 Task: Add an event with the title Marketing Campaign Execution and ROI Analysis, date '2023/12/26', time 7:00 AM to 9:00 AMand add a description: The sales team reviews individual and collective sales performance against set targets and key performance indicators (KPIs). They analyze sales metrics, revenue figures, conversion rates, and other relevant data to evaluate progress and identify areas for improvement. This performance review helps identify successful strategies and areas that require adjustment or additional support._x000D_
_x000D_
Select event color  Graphite . Add location for the event as: 789 Rua Santa Catarina, Porto, Portugal, logged in from the account softage.5@softage.netand send the event invitation to softage.8@softage.net and softage.9@softage.net. Set a reminder for the event Doesn't repeat
Action: Mouse moved to (59, 128)
Screenshot: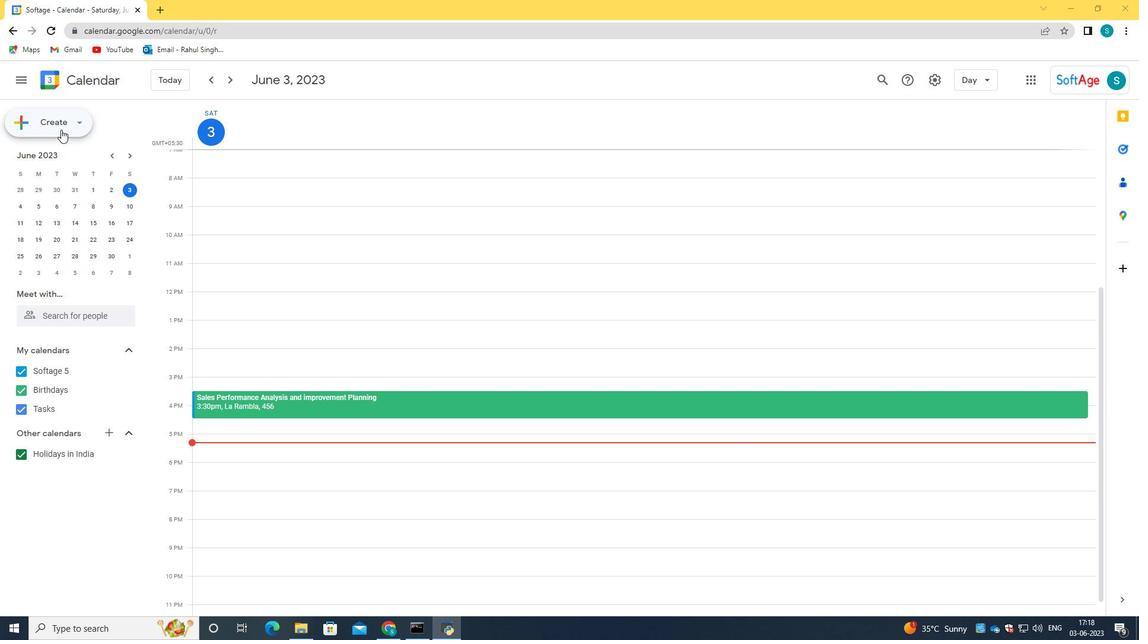 
Action: Mouse pressed left at (59, 128)
Screenshot: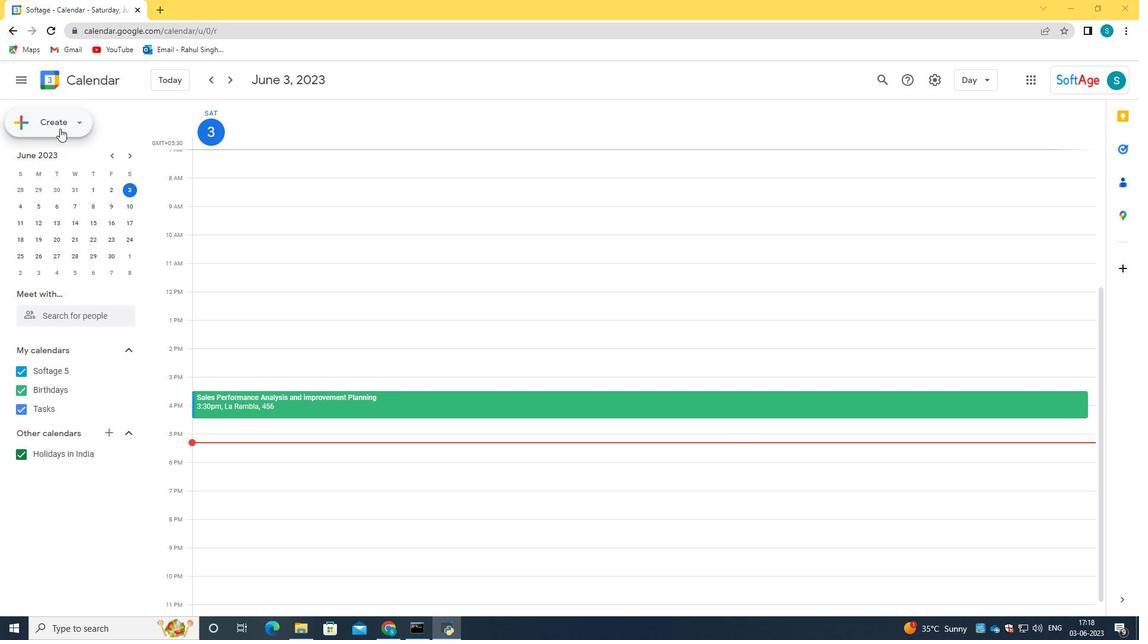 
Action: Mouse moved to (73, 158)
Screenshot: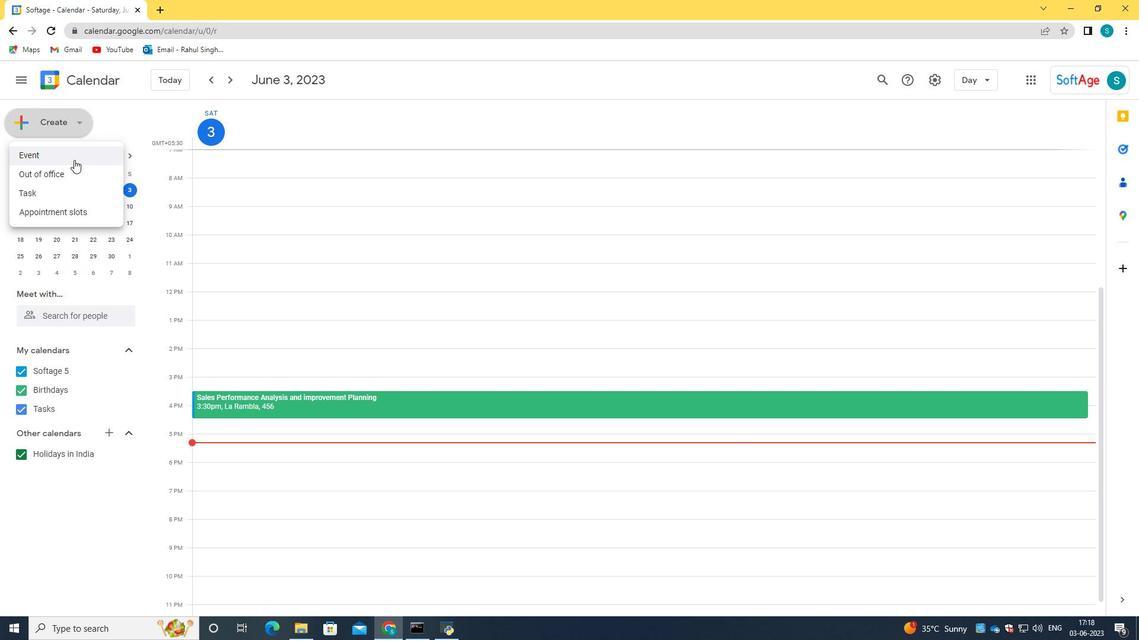 
Action: Mouse pressed left at (73, 158)
Screenshot: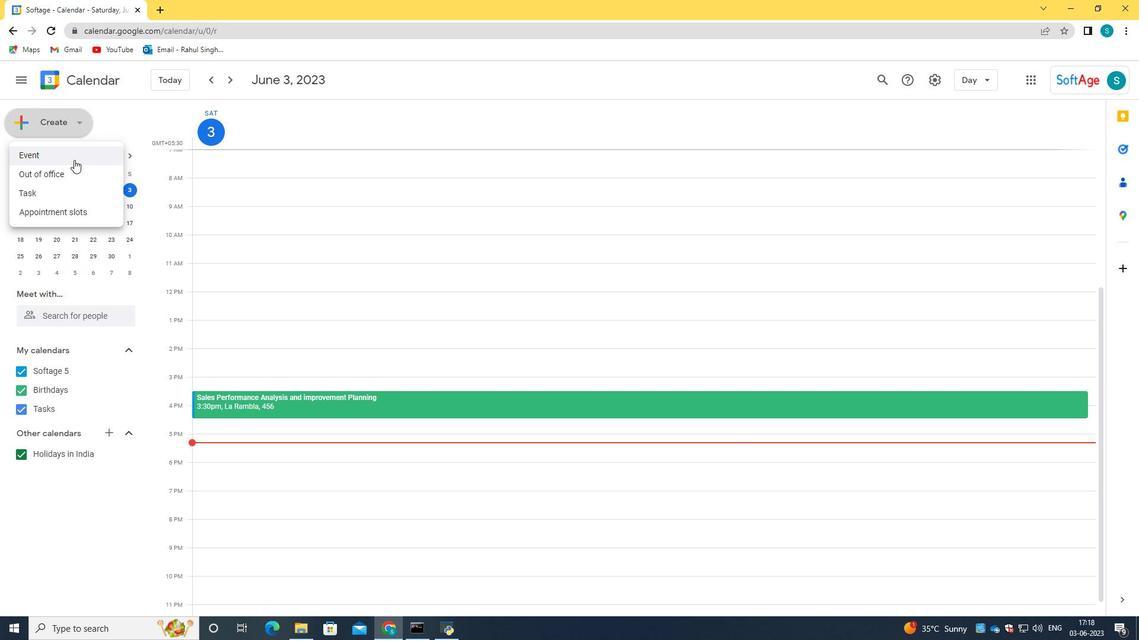 
Action: Mouse moved to (663, 480)
Screenshot: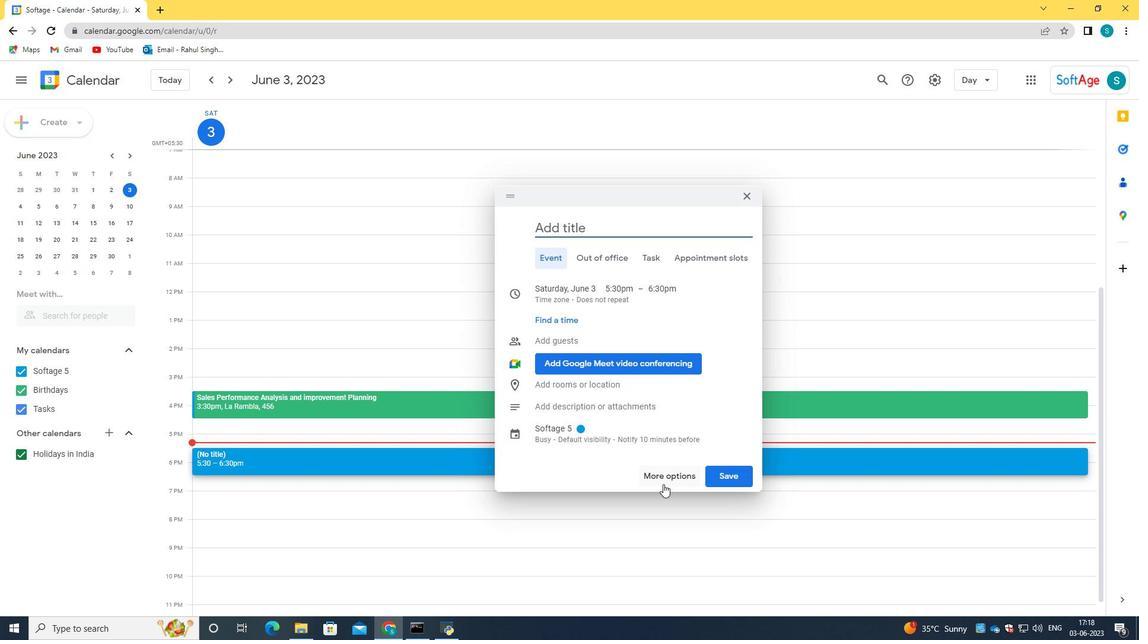 
Action: Mouse pressed left at (663, 480)
Screenshot: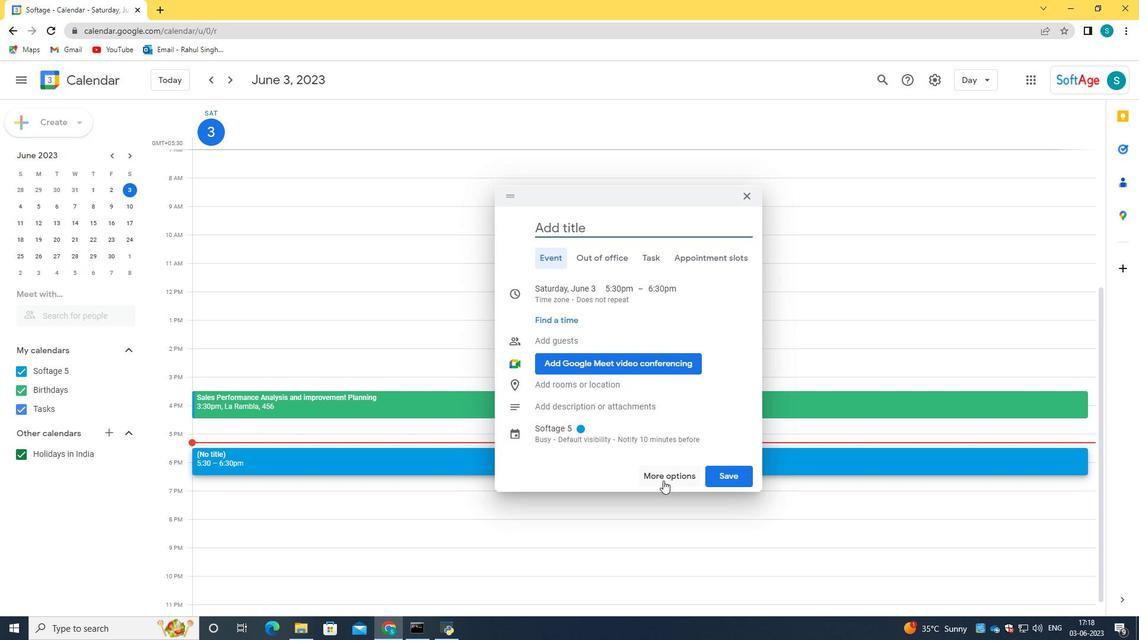 
Action: Mouse moved to (119, 89)
Screenshot: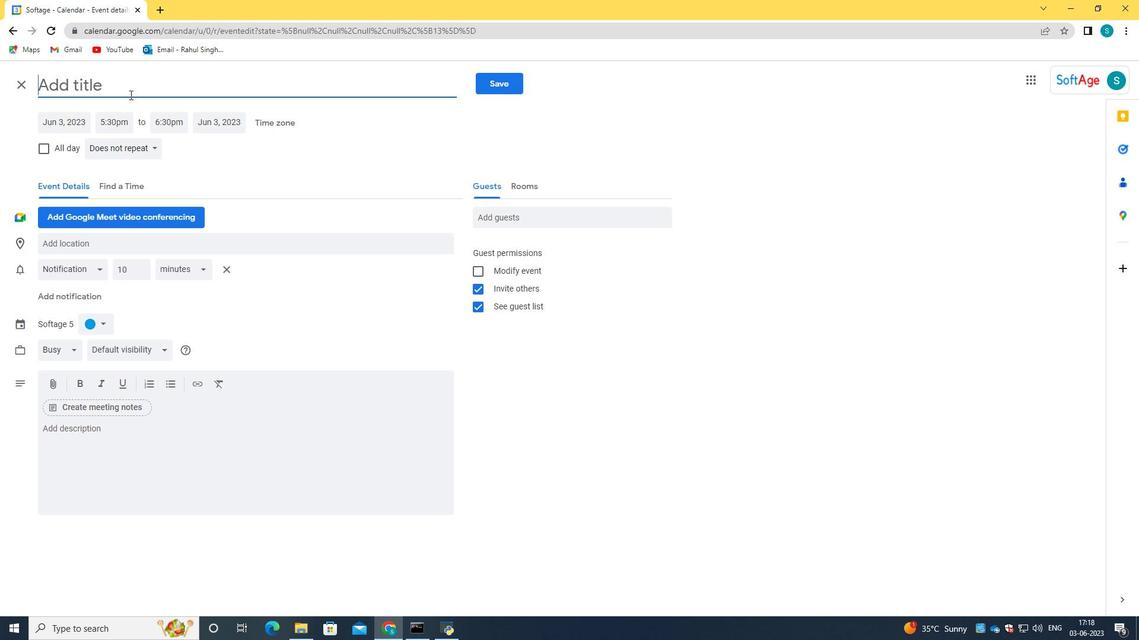 
Action: Mouse pressed left at (119, 89)
Screenshot: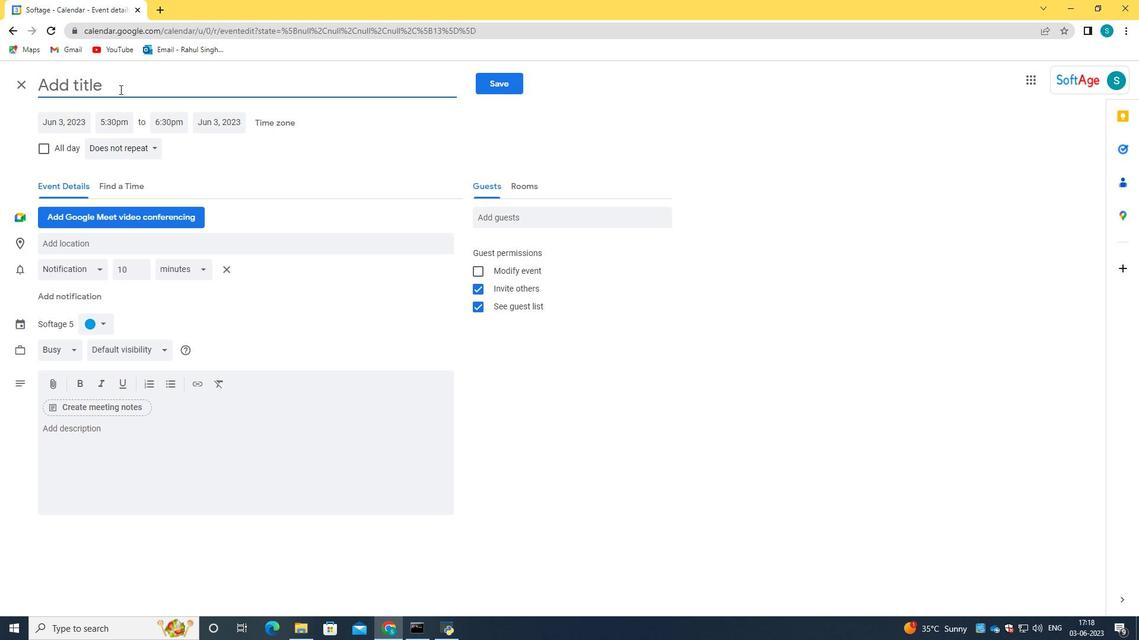 
Action: Key pressed <Key.caps_lock>M<Key.caps_lock>arketing<Key.space><Key.caps_lock>C<Key.caps_lock>ampaign<Key.space><Key.caps_lock>E<Key.caps_lock>x<Key.caps_lock>ECTI<Key.backspace><Key.backspace><Key.backspace><Key.backspace><Key.caps_lock>ecutin<Key.backspace>on<Key.space>and<Key.space><Key.caps_lock>ROI<Key.space><Key.caps_lock>a<Key.backspace><Key.caps_lock>A<Key.caps_lock>nalysis
Screenshot: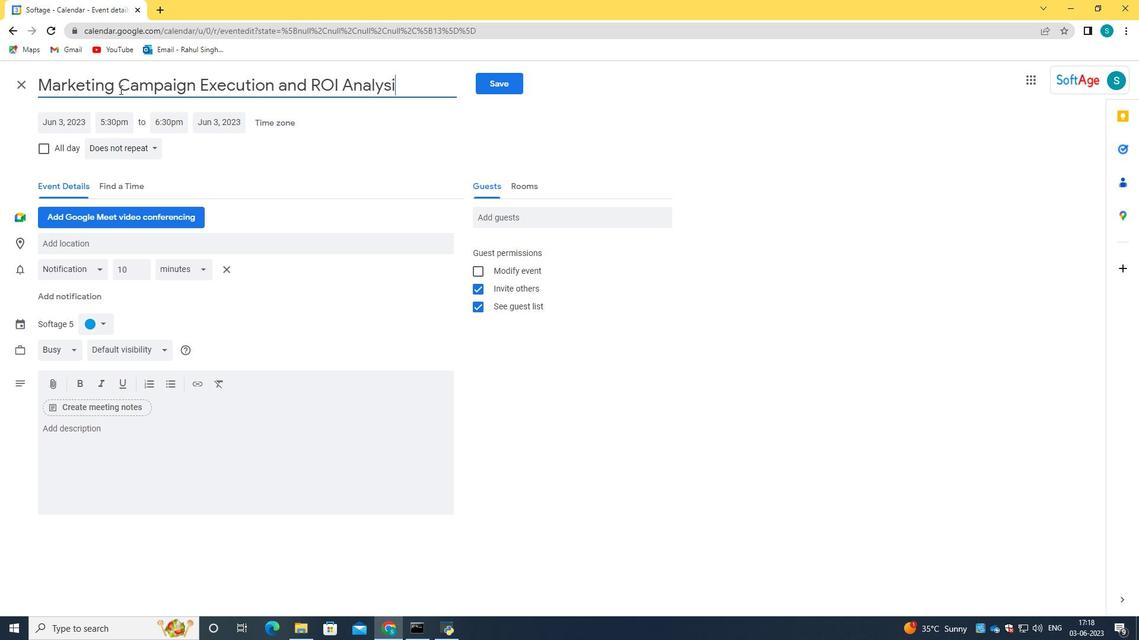 
Action: Mouse moved to (59, 116)
Screenshot: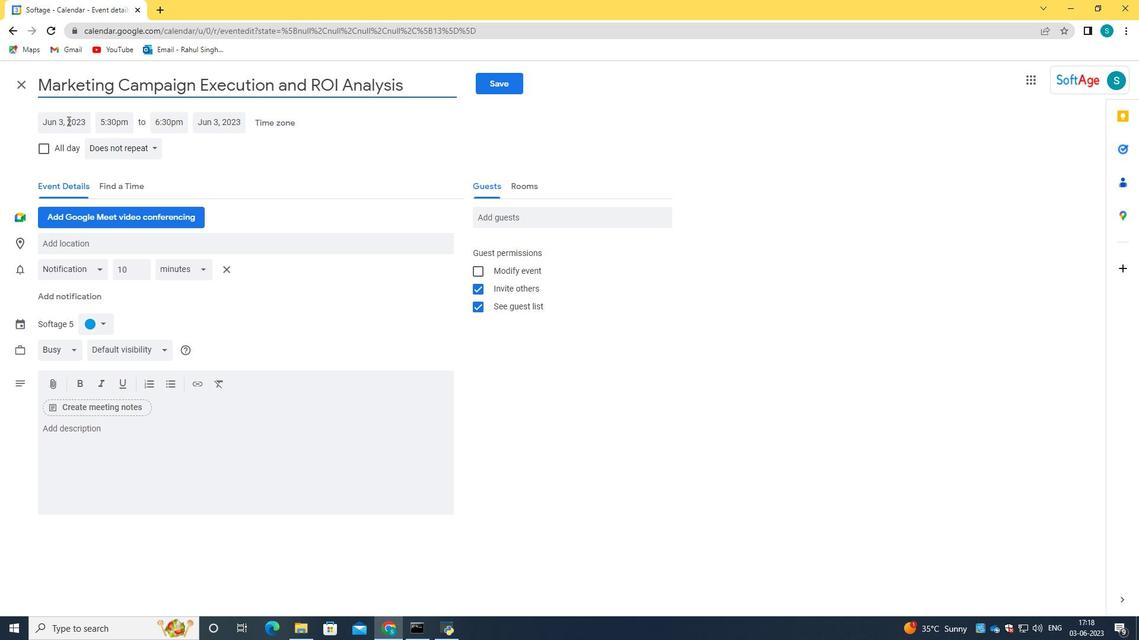 
Action: Mouse pressed left at (59, 116)
Screenshot: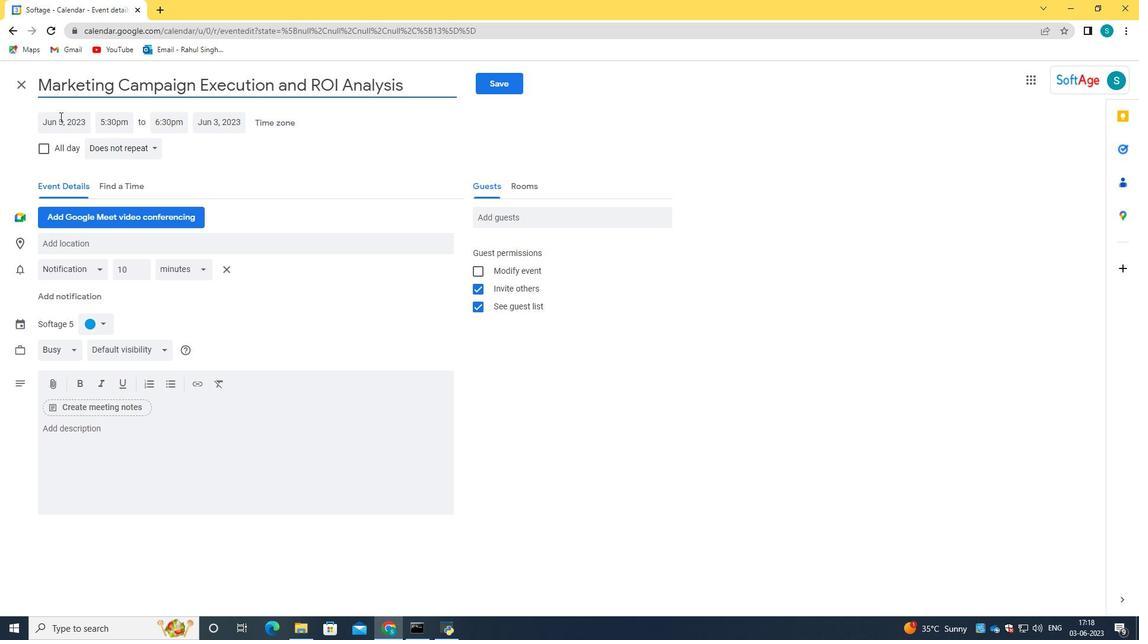 
Action: Key pressed 2023/12/26<Key.tab>07<Key.shift_r>:00<Key.space>am<Key.tab>09<Key.shift_r>:00am<Key.tab>
Screenshot: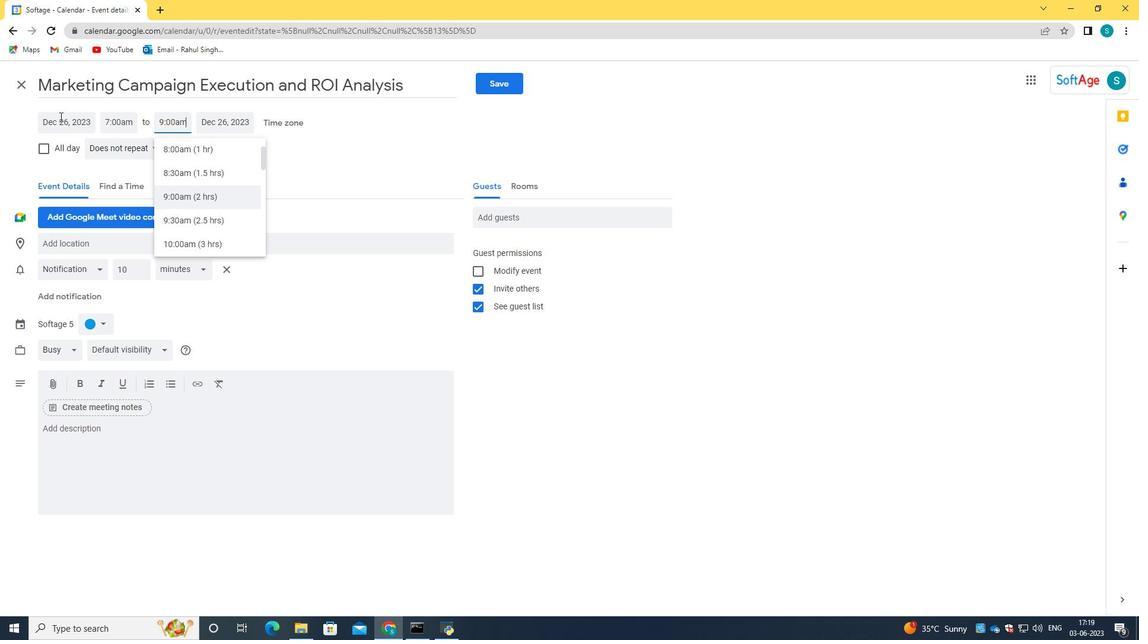 
Action: Mouse moved to (116, 464)
Screenshot: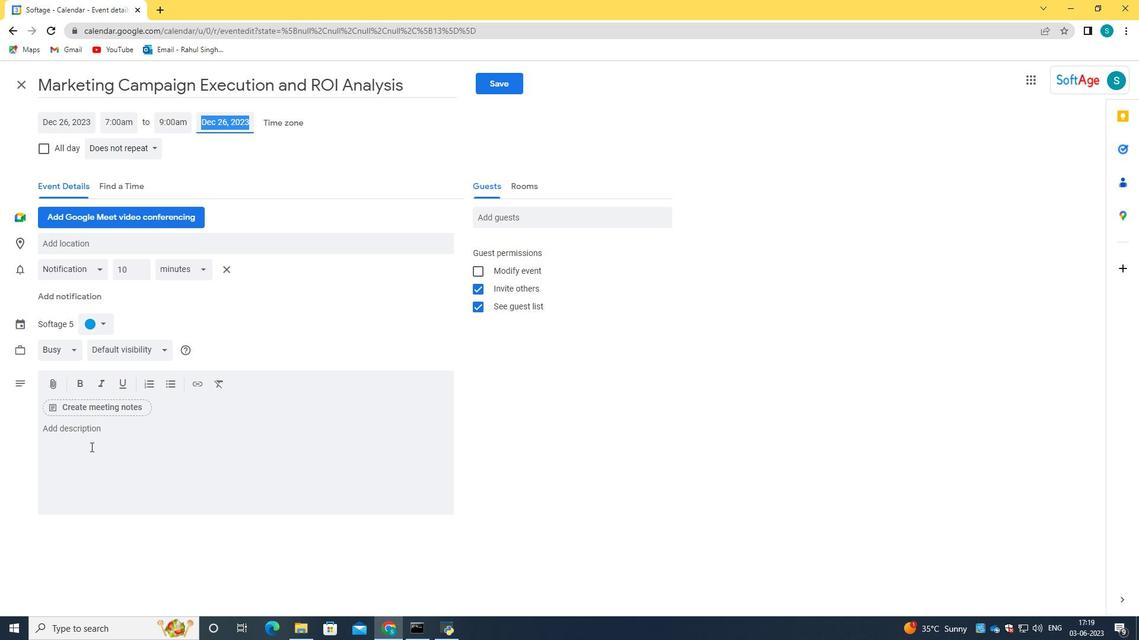 
Action: Mouse pressed left at (116, 464)
Screenshot: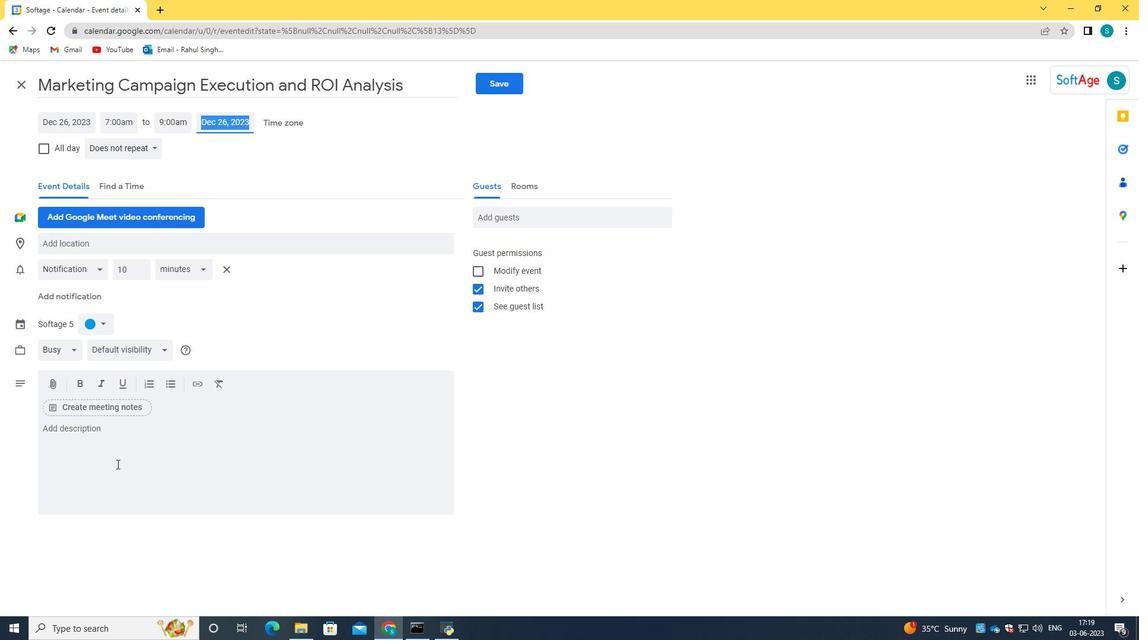 
Action: Key pressed <Key.caps_lock>T<Key.caps_lock>he<Key.space>sales<Key.space>team<Key.space>reviews<Key.space>individual<Key.space>and<Key.space>collective<Key.space>sales<Key.space>performacne<Key.backspace><Key.backspace><Key.backspace>nce<Key.space>against<Key.space>set<Key.space>targets<Key.space>and<Key.space>key<Key.space>performance<Key.space>indicators<Key.shift_r><Key.shift_r><Key.shift_r>(<Key.caps_lock>KPI<Key.caps_lock>s<Key.shift_r><Key.shift_r><Key.shift_r><Key.shift_r><Key.shift_r><Key.shift_r><Key.shift_r><Key.shift_r><Key.shift_r><Key.shift_r><Key.shift_r><Key.shift_r><Key.shift_r><Key.shift_r><Key.shift_r><Key.shift_r><Key.shift_r><Key.shift_r><Key.shift_r><Key.shift_r><Key.shift_r><Key.shift_r><Key.shift_r>)<Key.space><Key.backspace>.<Key.space><Key.caps_lock>T<Key.caps_lock>hey<Key.space>analyze<Key.space>sales<Key.space><Key.backspace><Key.backspace><Key.backspace><Key.backspace><Key.backspace><Key.backspace><Key.backspace><Key.backspace>e
Screenshot: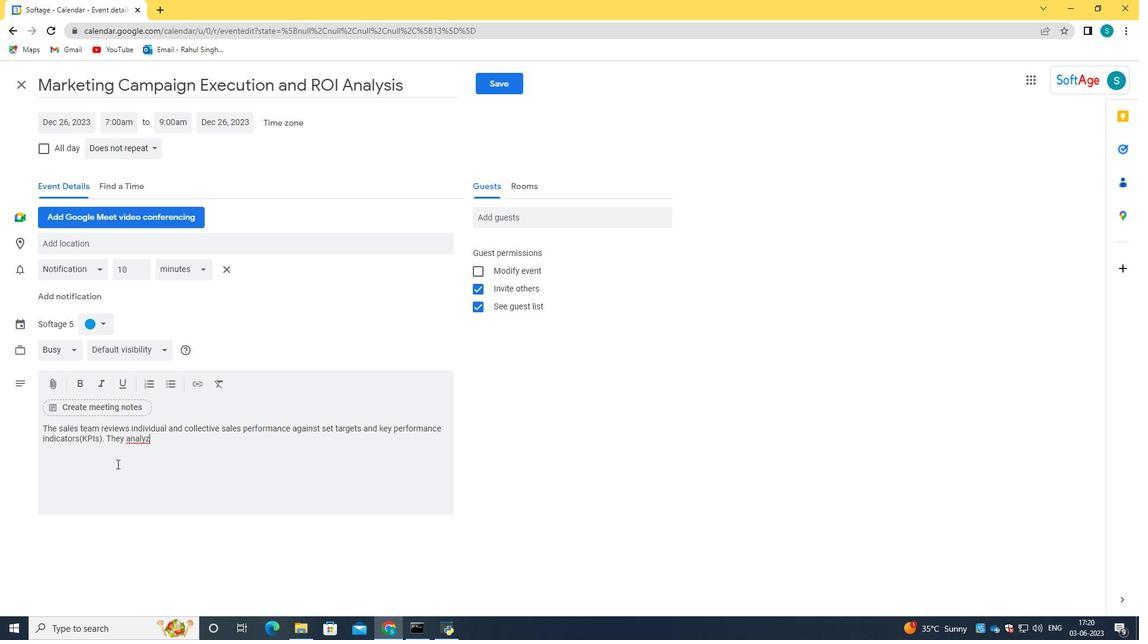 
Action: Mouse moved to (142, 439)
Screenshot: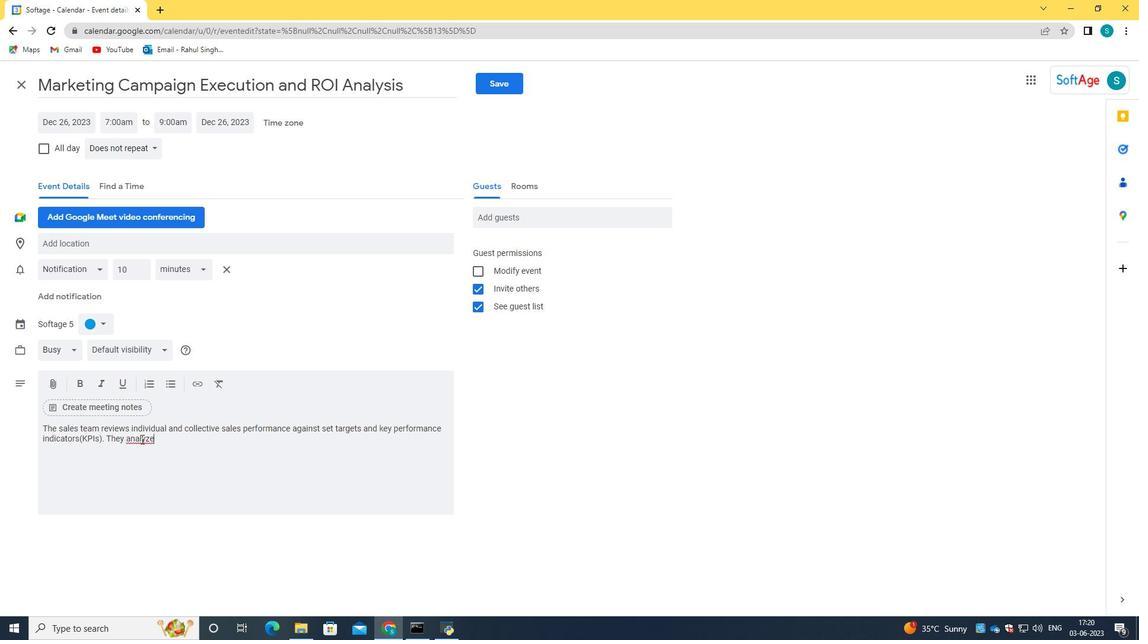 
Action: Mouse pressed right at (142, 439)
Screenshot: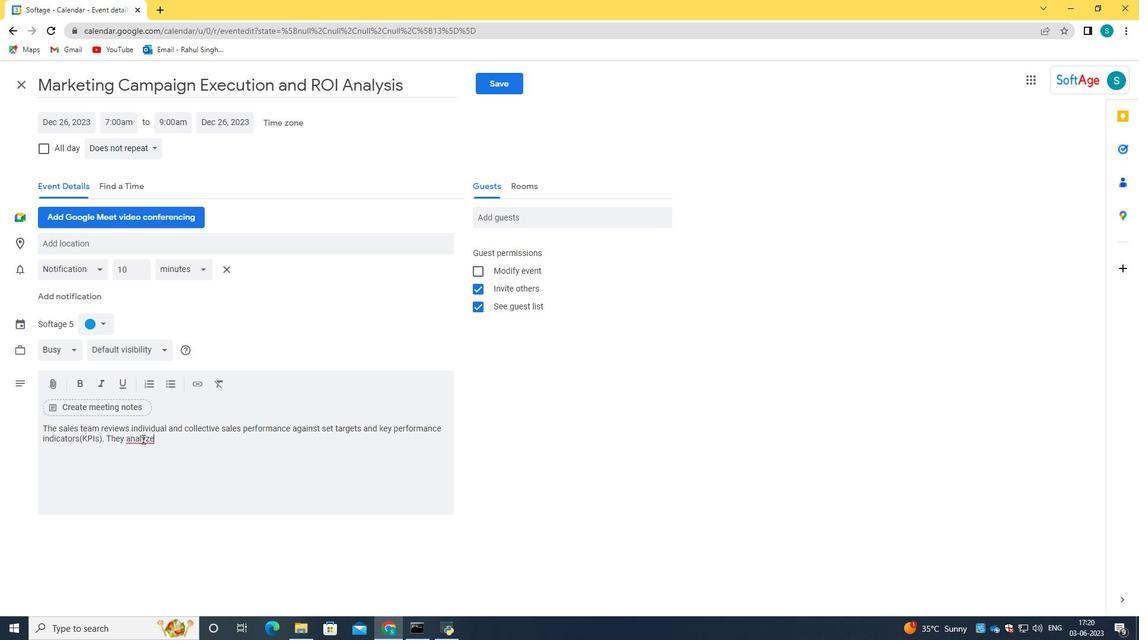 
Action: Mouse moved to (195, 290)
Screenshot: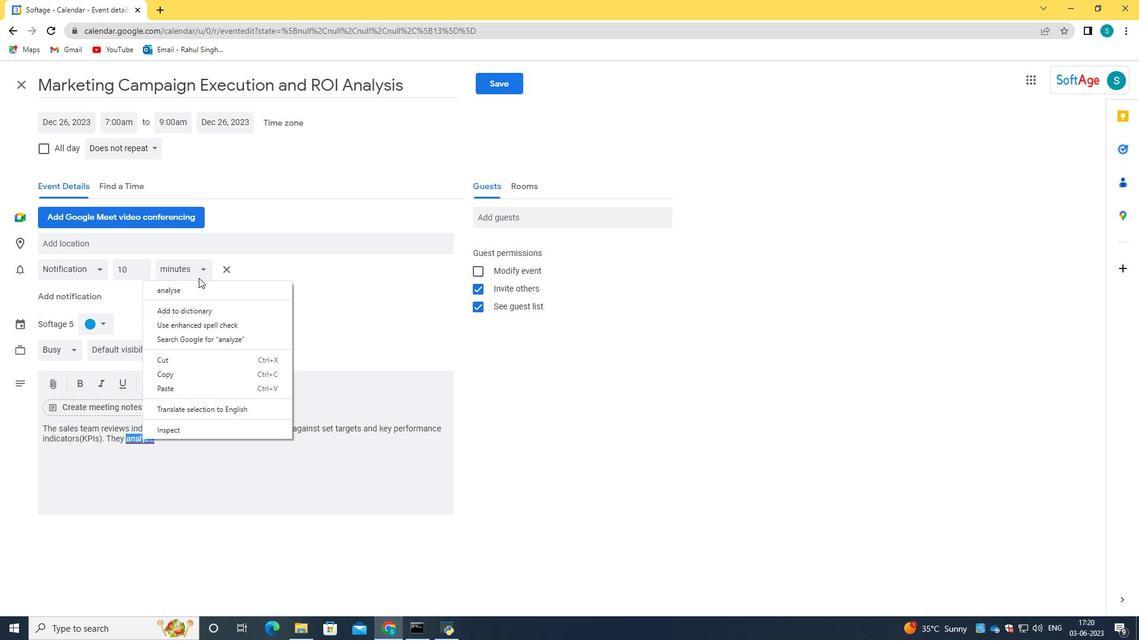 
Action: Mouse pressed left at (195, 290)
Screenshot: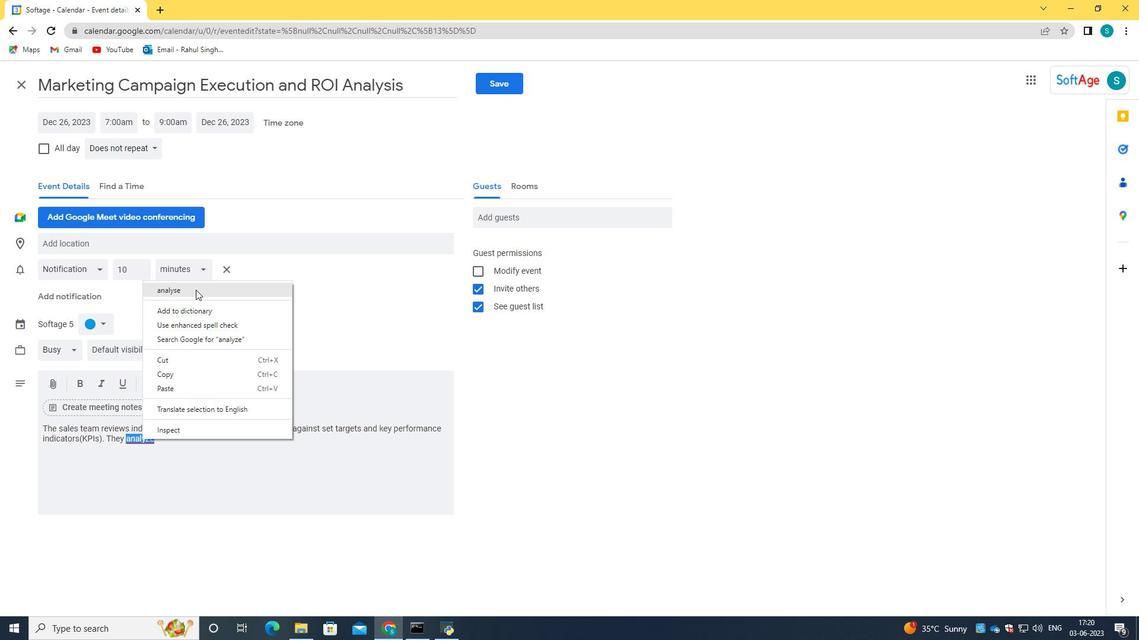 
Action: Mouse moved to (189, 443)
Screenshot: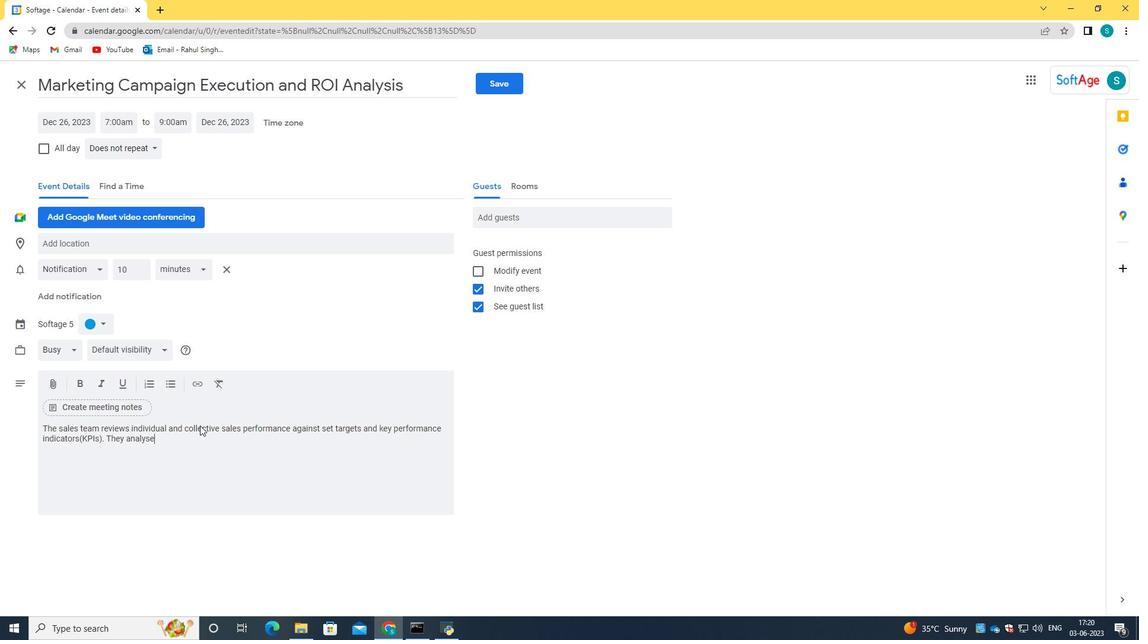 
Action: Key pressed <Key.space>sales<Key.space>metrics,<Key.space>revenus<Key.backspace>e<Key.space>figures,<Key.space>converso<Key.backspace>ion<Key.space>rates,<Key.space>and<Key.space>other<Key.space>releve<Key.backspace>ant<Key.space>data<Key.space>to<Key.space>evalute<Key.space>progress<Key.space>and<Key.space>i
Screenshot: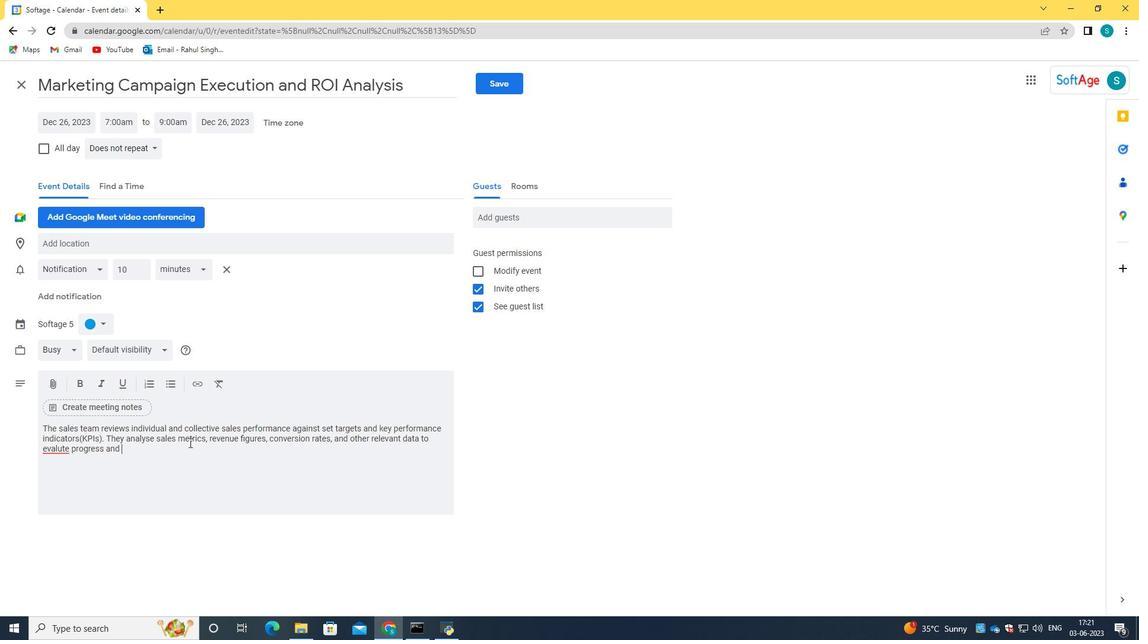 
Action: Mouse moved to (51, 454)
Screenshot: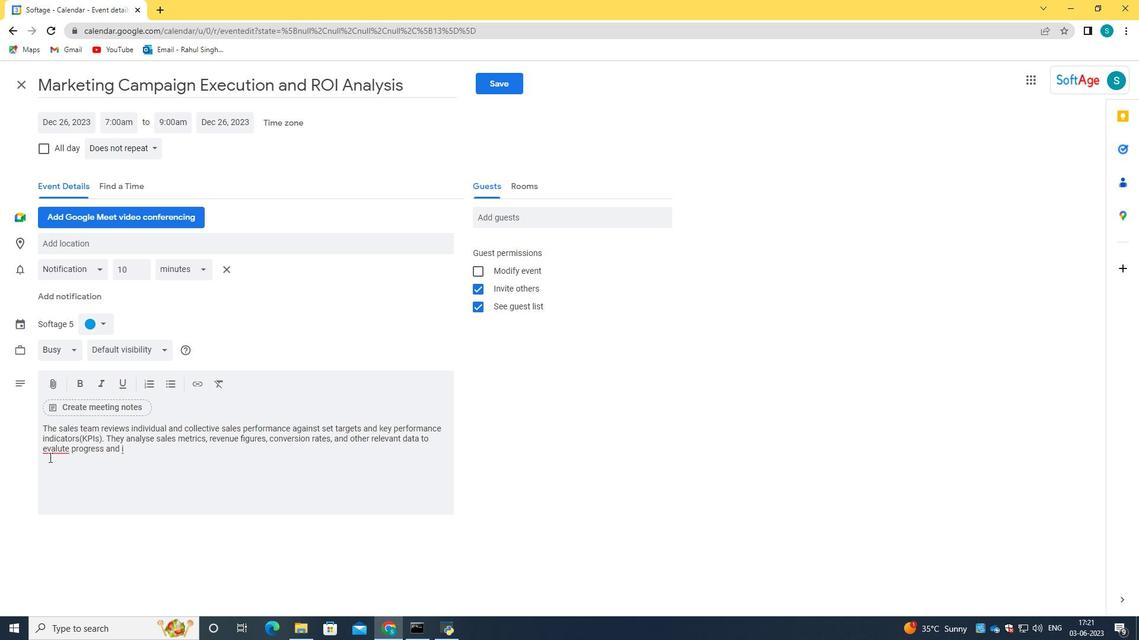 
Action: Mouse pressed right at (51, 454)
Screenshot: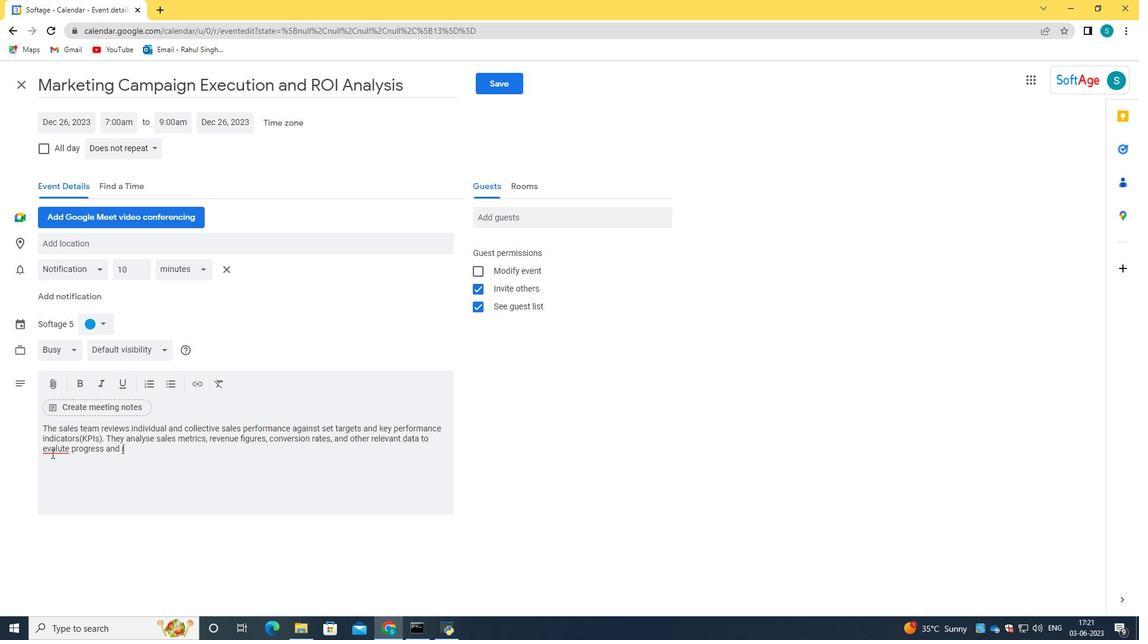 
Action: Mouse moved to (91, 302)
Screenshot: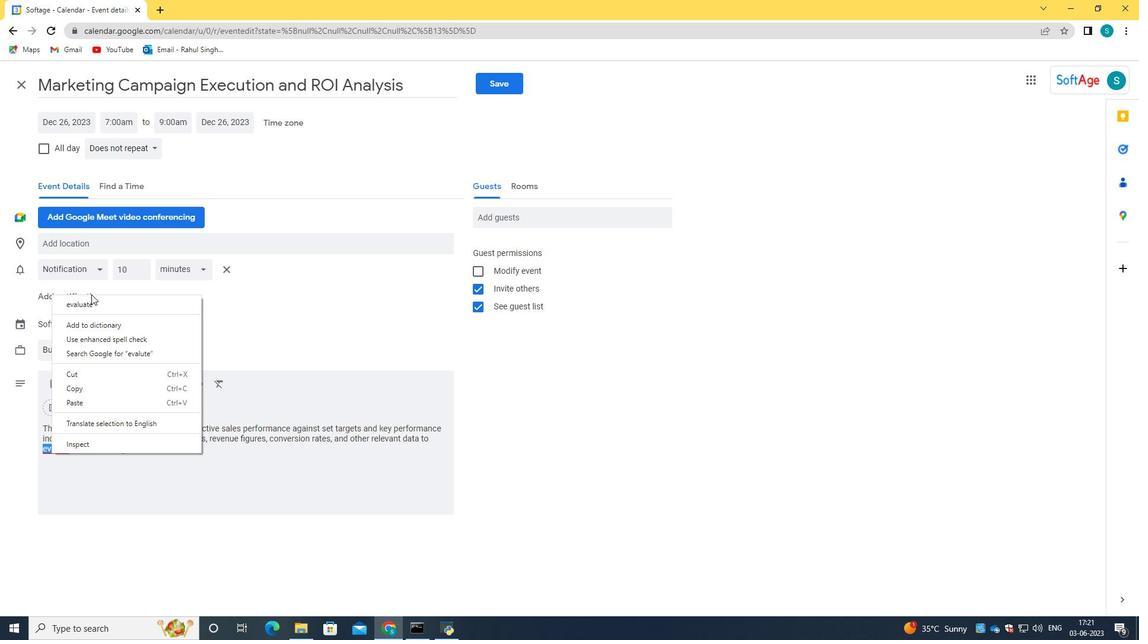 
Action: Mouse pressed left at (91, 302)
Screenshot: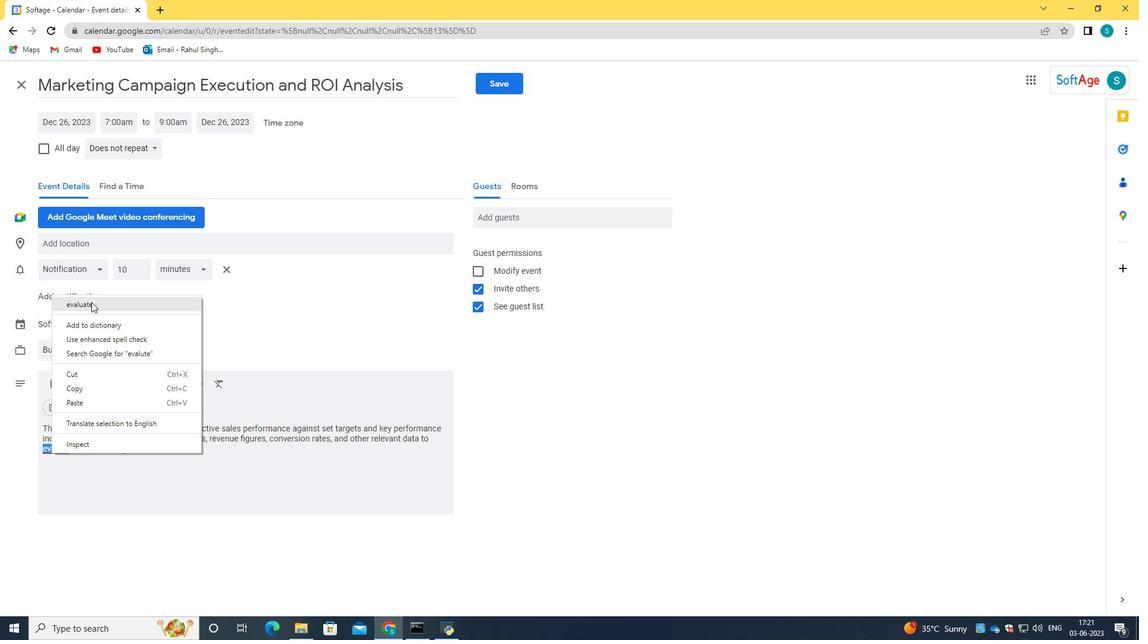 
Action: Mouse moved to (128, 452)
Screenshot: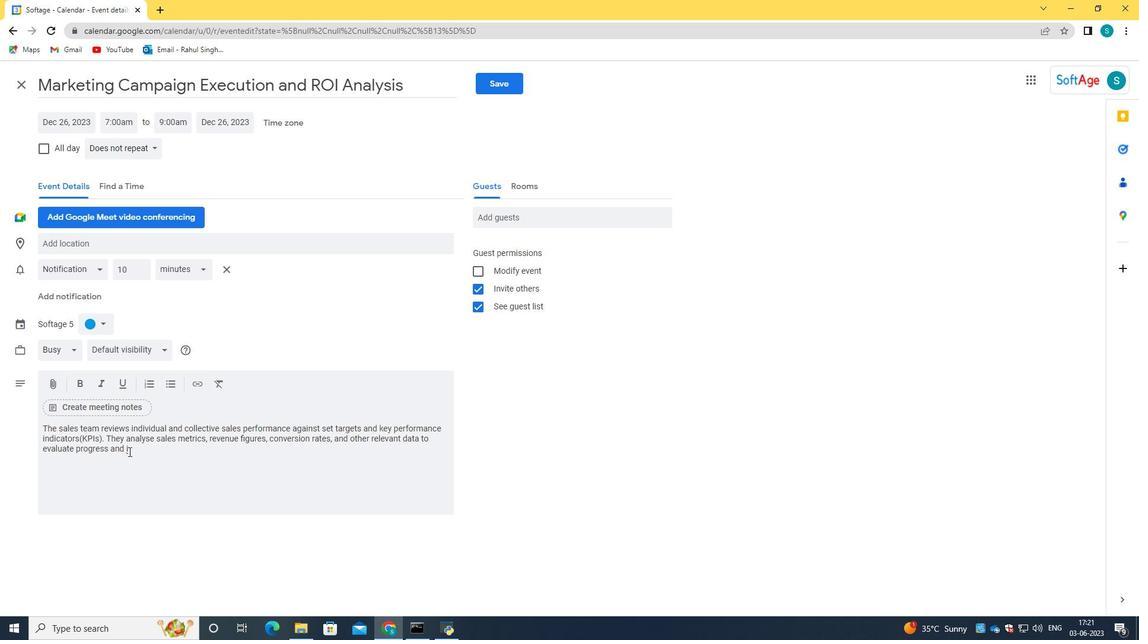 
Action: Mouse pressed left at (128, 452)
Screenshot: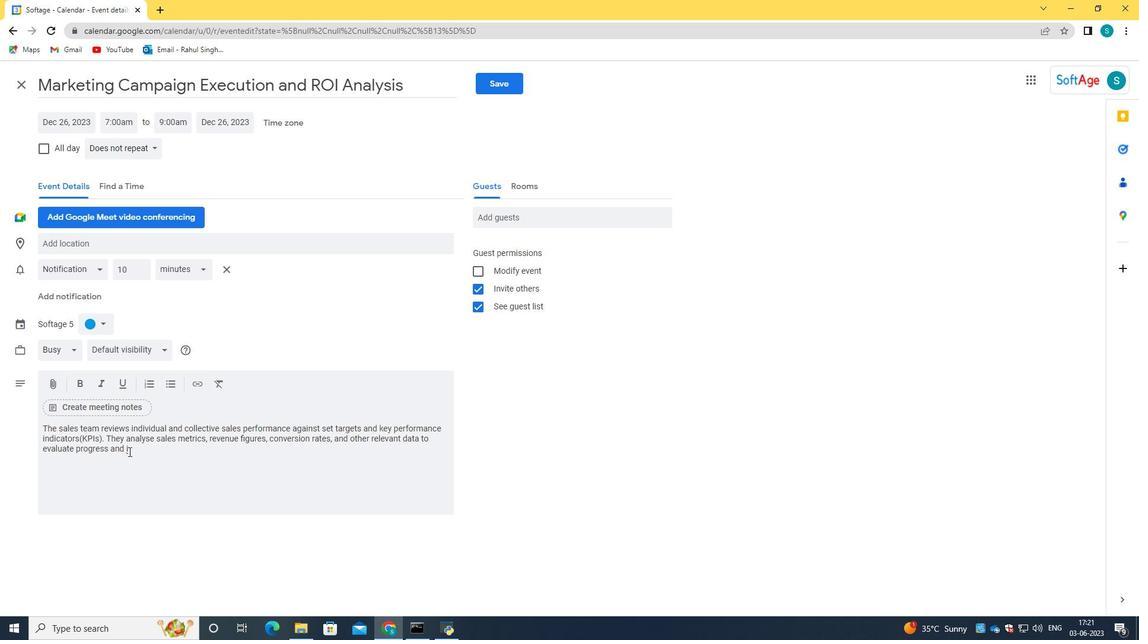 
Action: Key pressed <Key.backspace>identify<Key.space>areas<Key.space>for<Key.space>improvement<Key.space>.<Key.space><Key.caps_lock>T<Key.caps_lock>his<Key.space>performac<Key.backspace>nce<Key.space>review<Key.space>helps<Key.space>identfy<Key.space><Key.backspace><Key.backspace><Key.backspace>ify<Key.space>successful<Key.space>strategies<Key.space>and<Key.space>areas<Key.space>that<Key.space>require<Key.space>adjustment<Key.space>or<Key.space>additinal<Key.space>s<Key.backspace><Key.backspace><Key.backspace><Key.backspace><Key.backspace><Key.backspace><Key.backspace><Key.backspace><Key.backspace>ditional<Key.space>support.
Screenshot: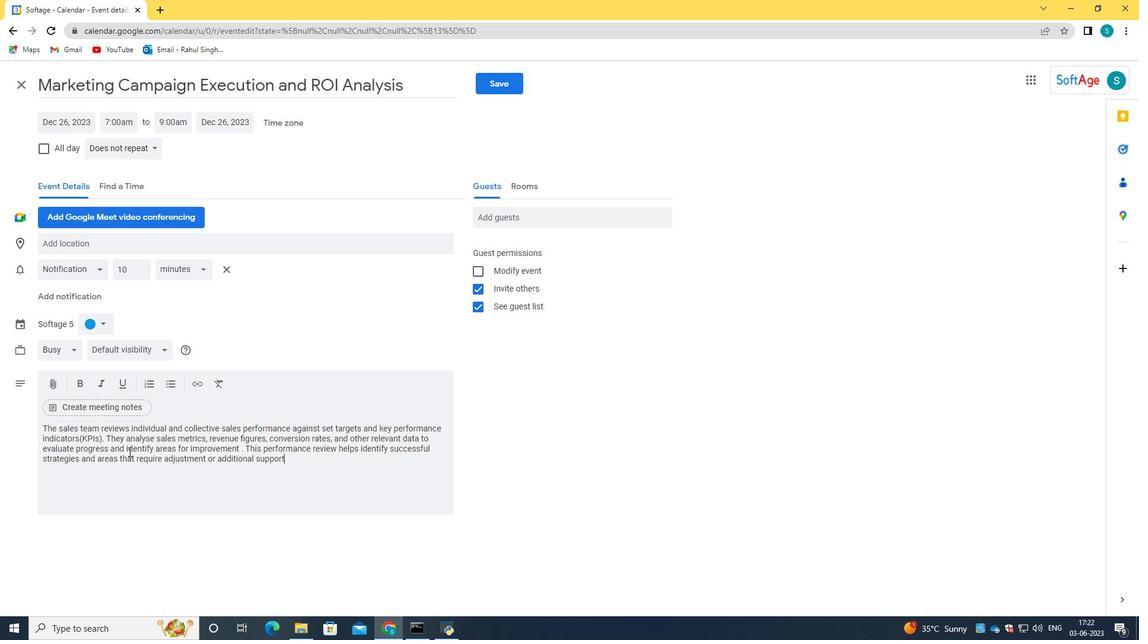 
Action: Mouse moved to (96, 323)
Screenshot: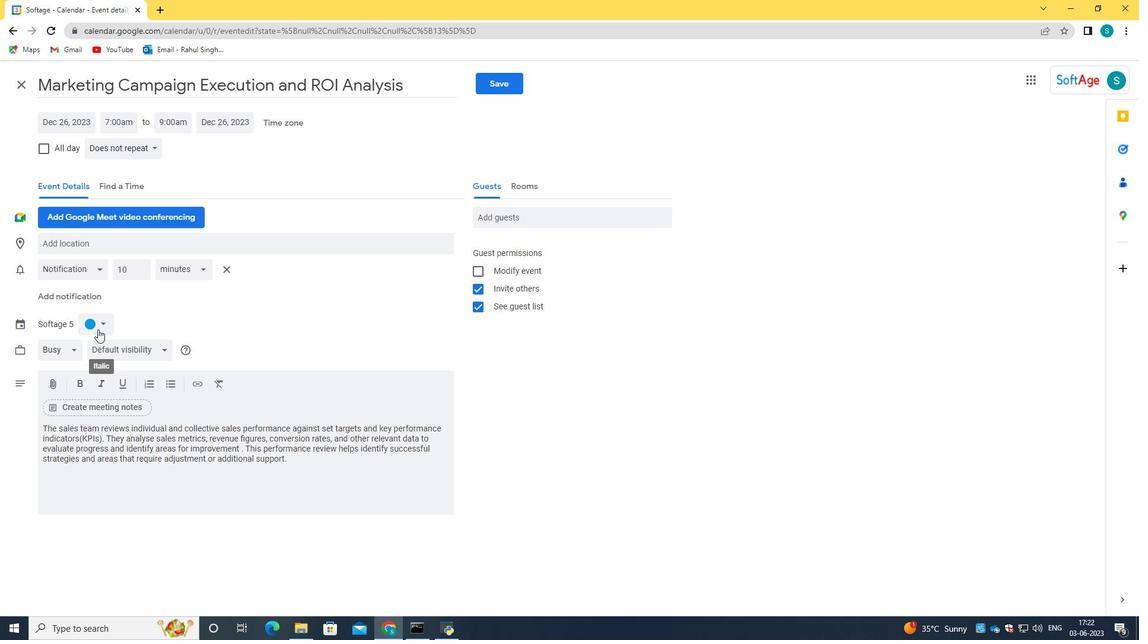 
Action: Mouse pressed left at (96, 323)
Screenshot: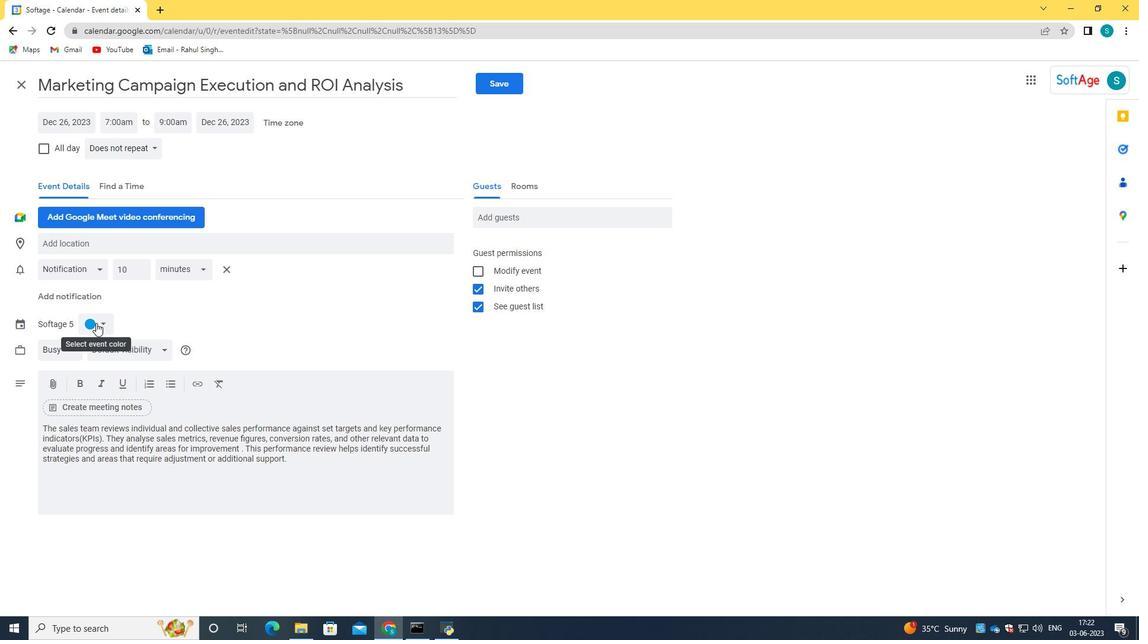 
Action: Mouse moved to (102, 381)
Screenshot: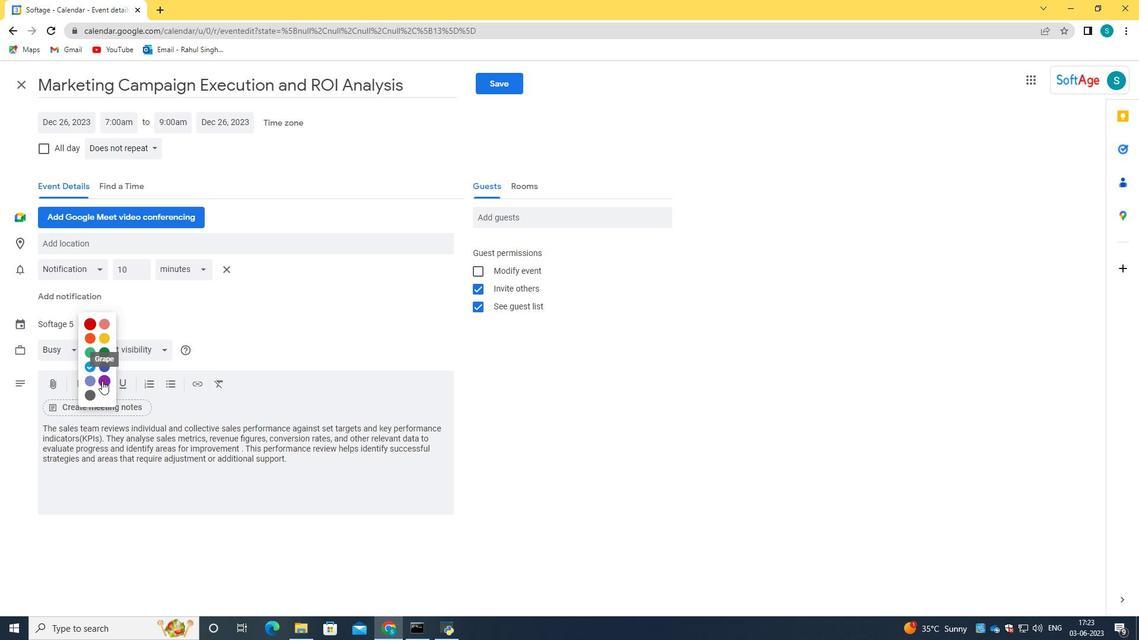 
Action: Mouse pressed left at (102, 381)
Screenshot: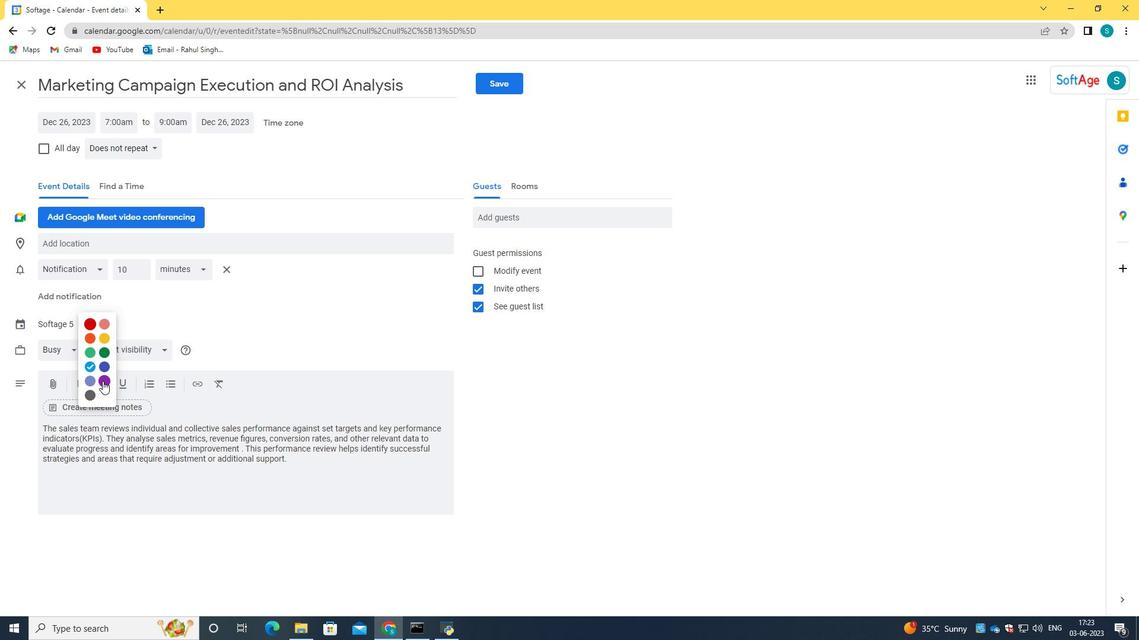 
Action: Mouse moved to (97, 319)
Screenshot: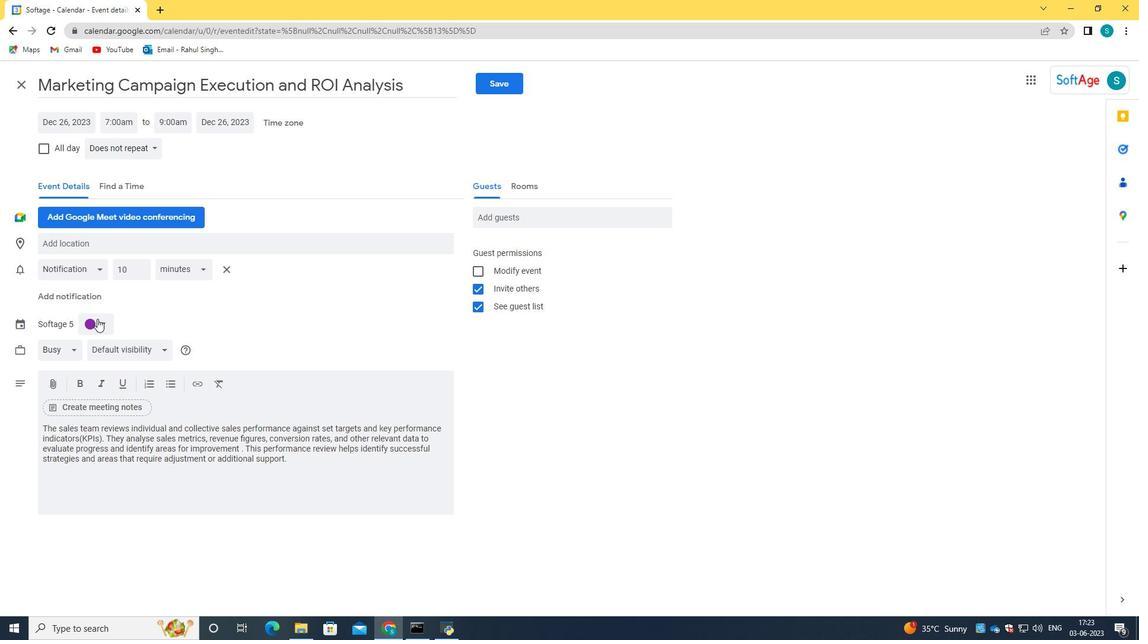 
Action: Mouse pressed left at (97, 319)
Screenshot: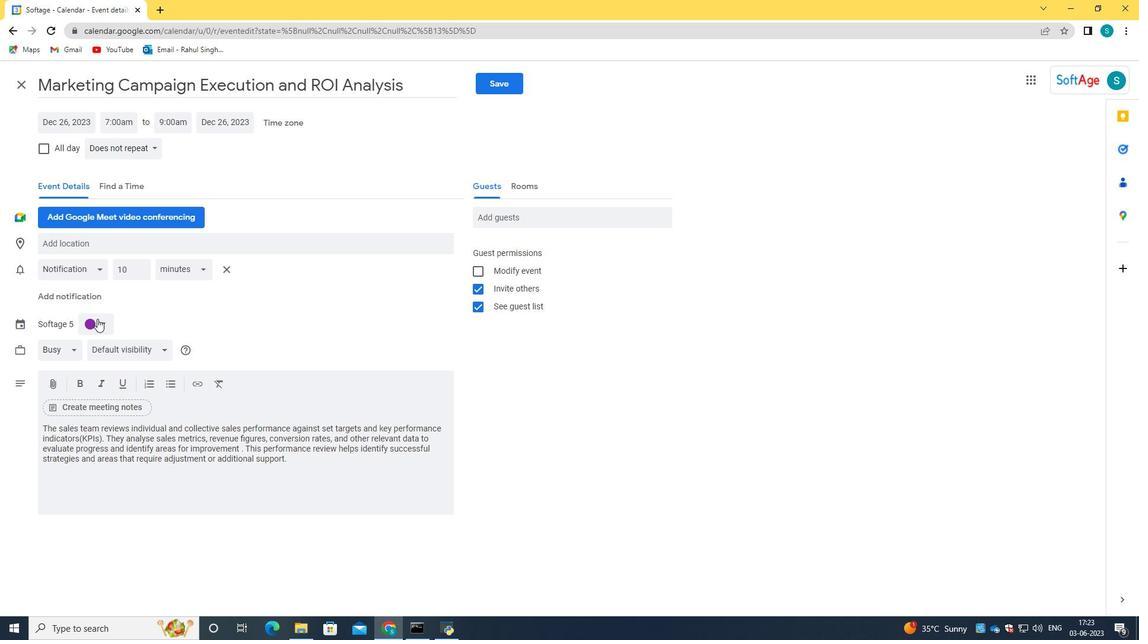 
Action: Mouse moved to (91, 397)
Screenshot: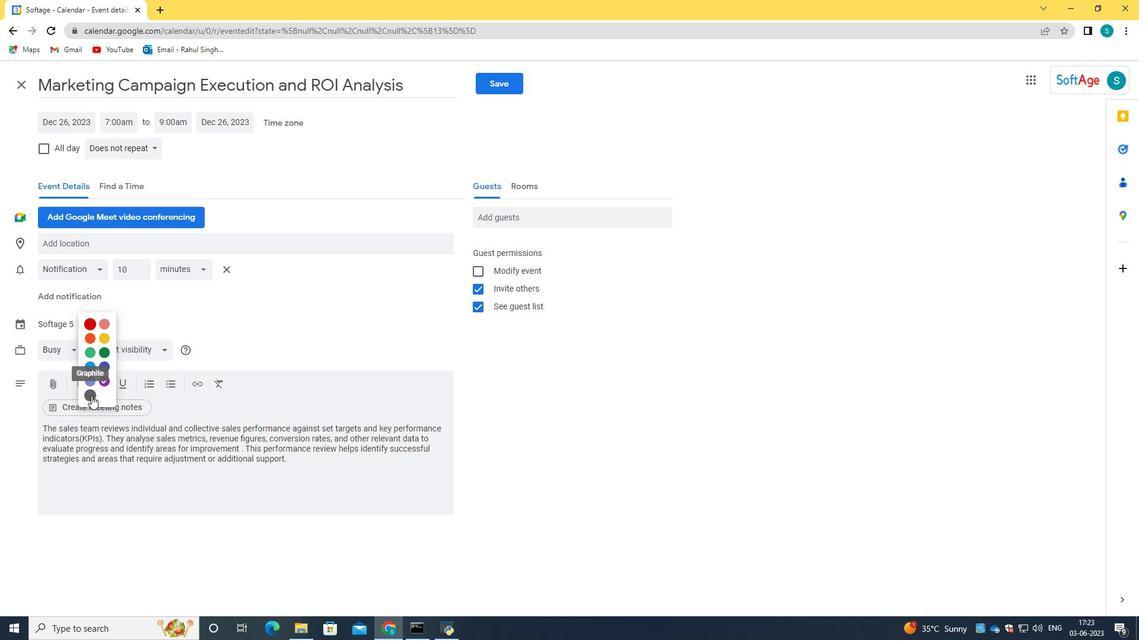 
Action: Mouse pressed left at (91, 397)
Screenshot: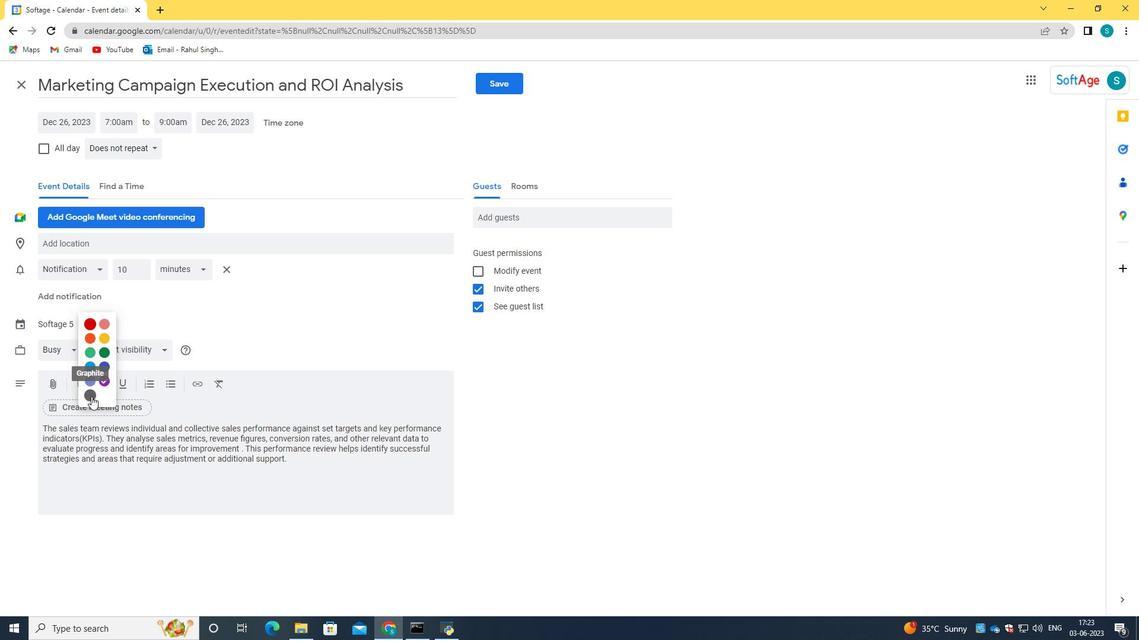 
Action: Mouse moved to (108, 248)
Screenshot: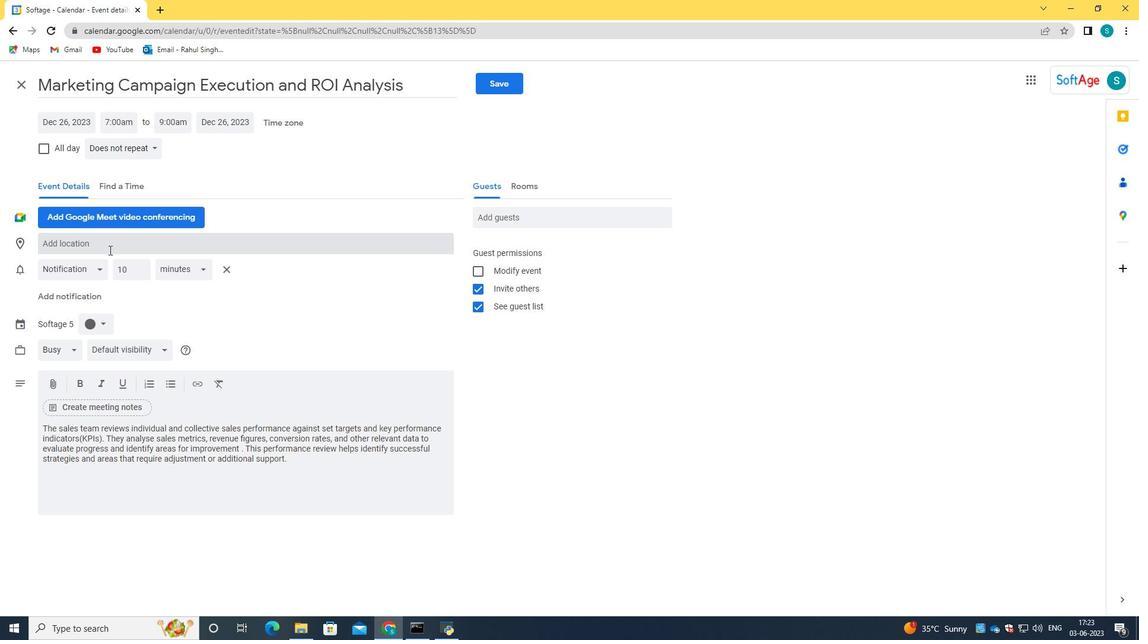 
Action: Mouse pressed left at (108, 248)
Screenshot: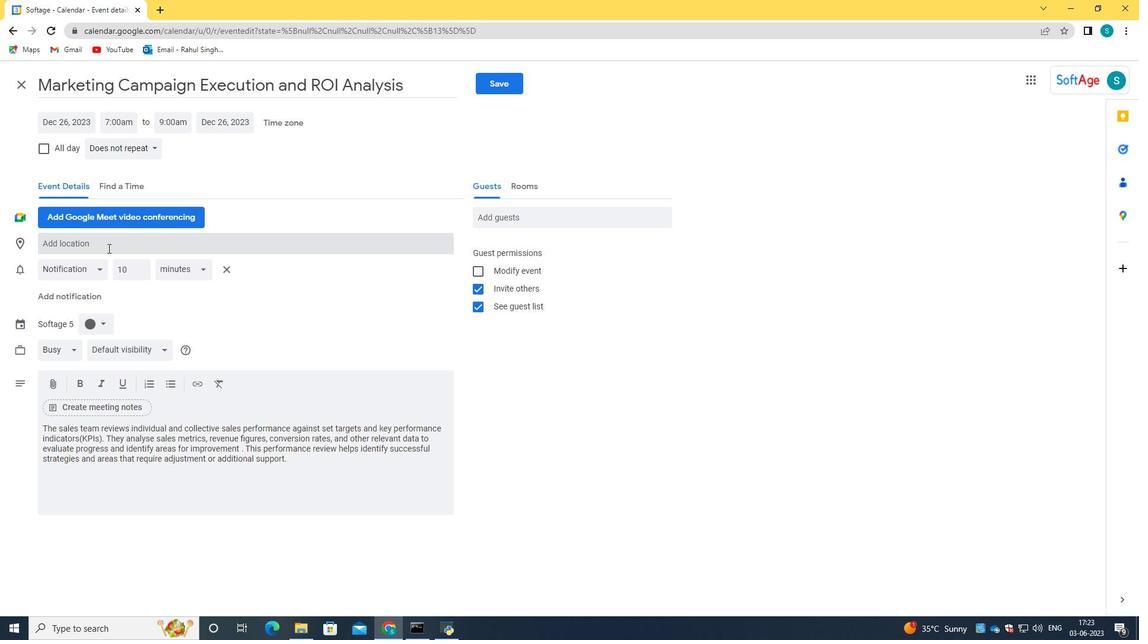 
Action: Key pressed 789<Key.space><Key.caps_lock>R<Key.caps_lock>ua<Key.space><Key.caps_lock>S<Key.caps_lock>anta<Key.space><Key.caps_lock>C<Key.caps_lock>atarina,<Key.space><Key.caps_lock>P<Key.caps_lock>orto<Key.space><Key.backspace>,<Key.space><Key.caps_lock>P<Key.caps_lock>ortugal
Screenshot: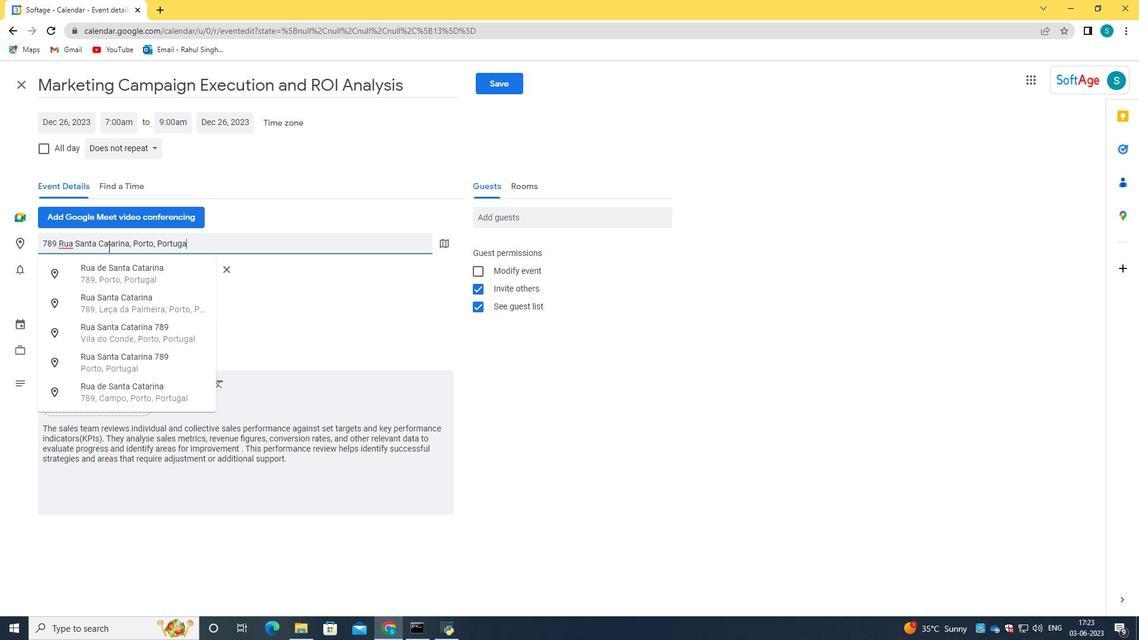 
Action: Mouse moved to (131, 277)
Screenshot: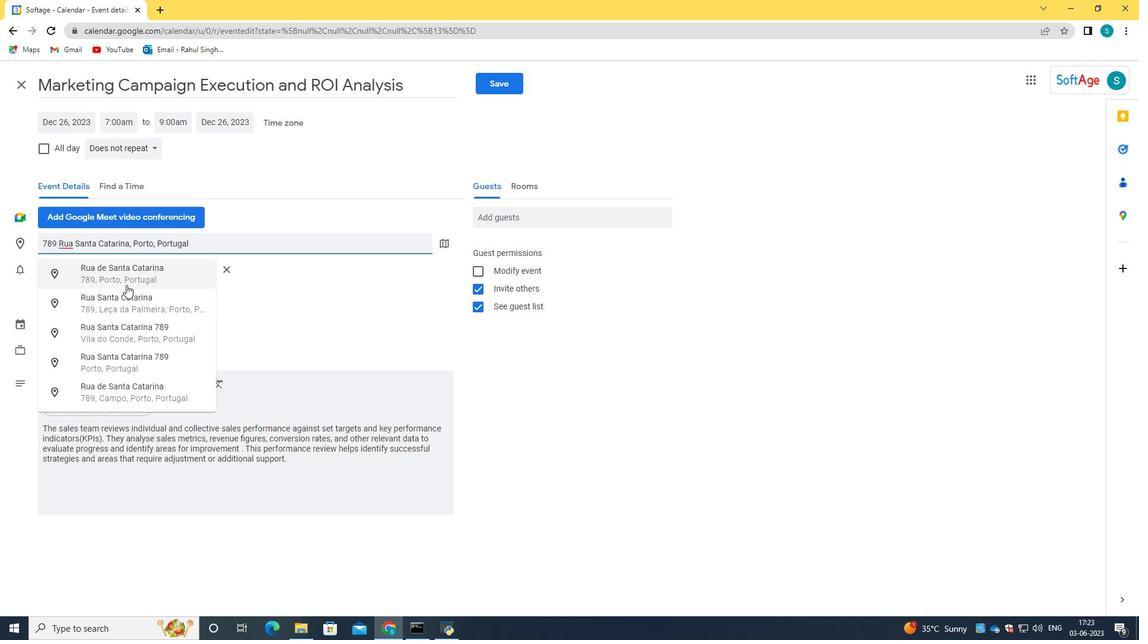 
Action: Mouse pressed left at (131, 277)
Screenshot: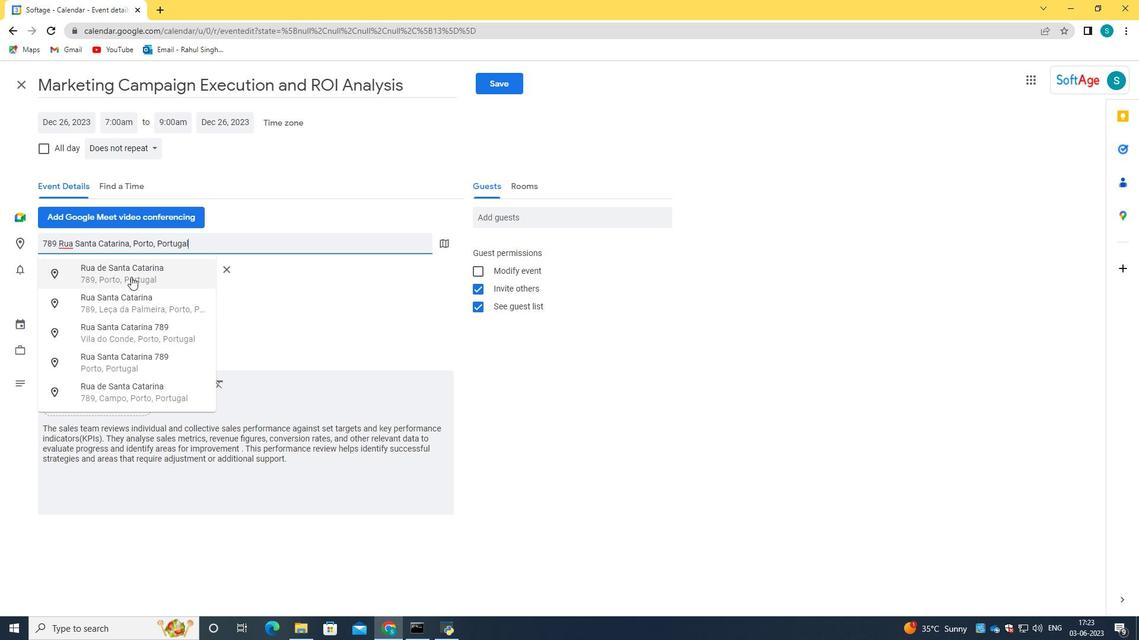 
Action: Mouse moved to (545, 215)
Screenshot: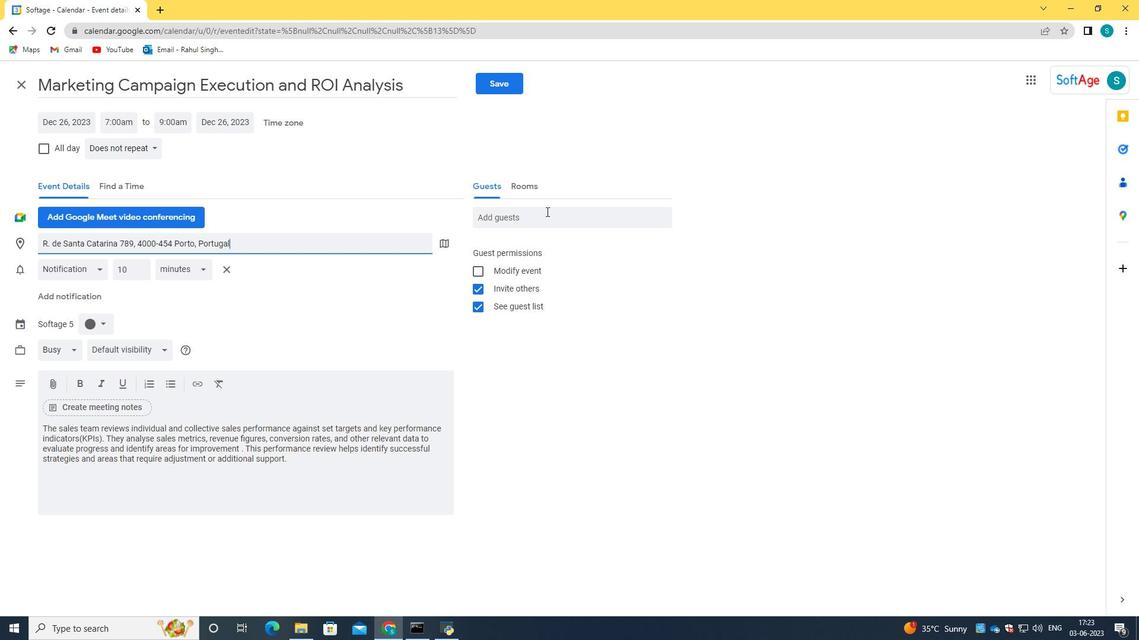 
Action: Mouse pressed left at (545, 215)
Screenshot: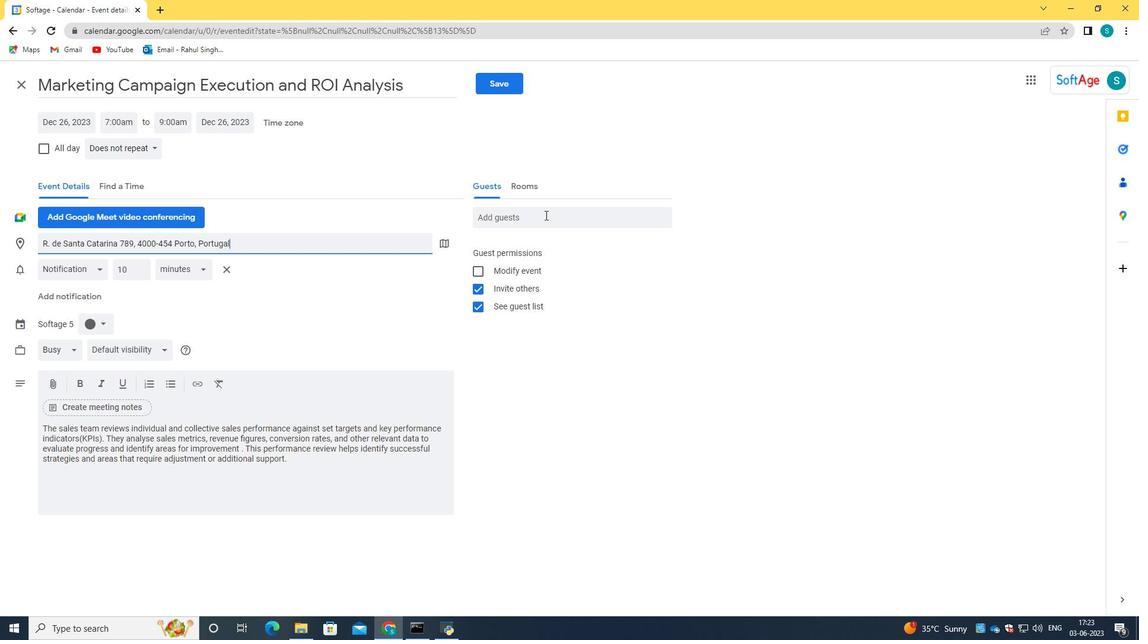 
Action: Key pressed softage.8<Key.shift>@softage.net<Key.tab>softage.9<Key.shift>@softage.net
Screenshot: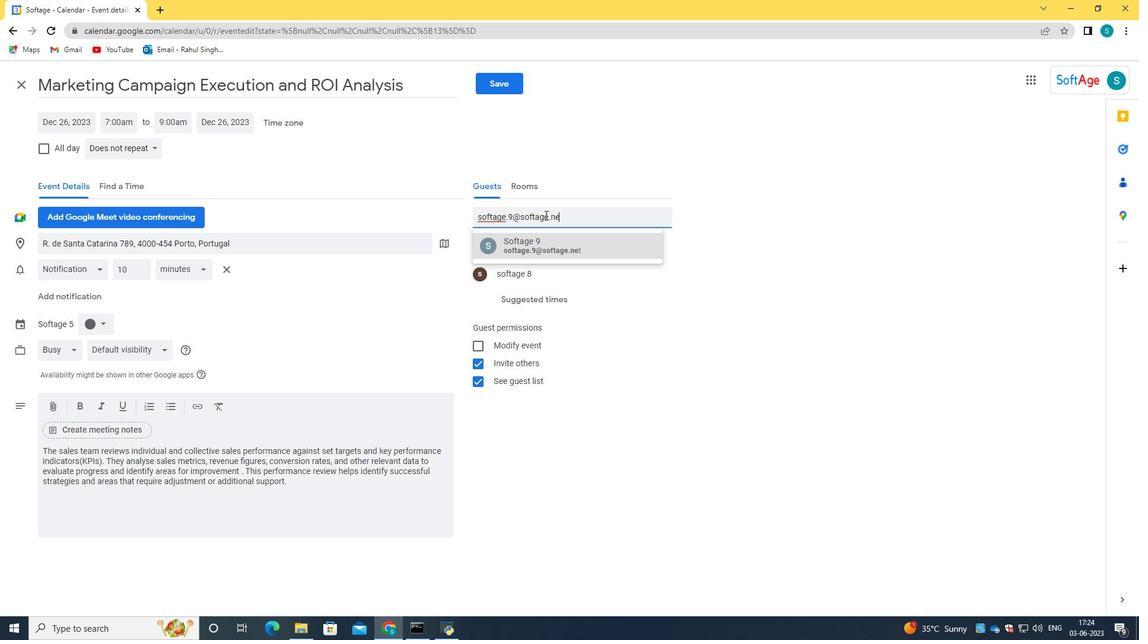 
Action: Mouse moved to (591, 252)
Screenshot: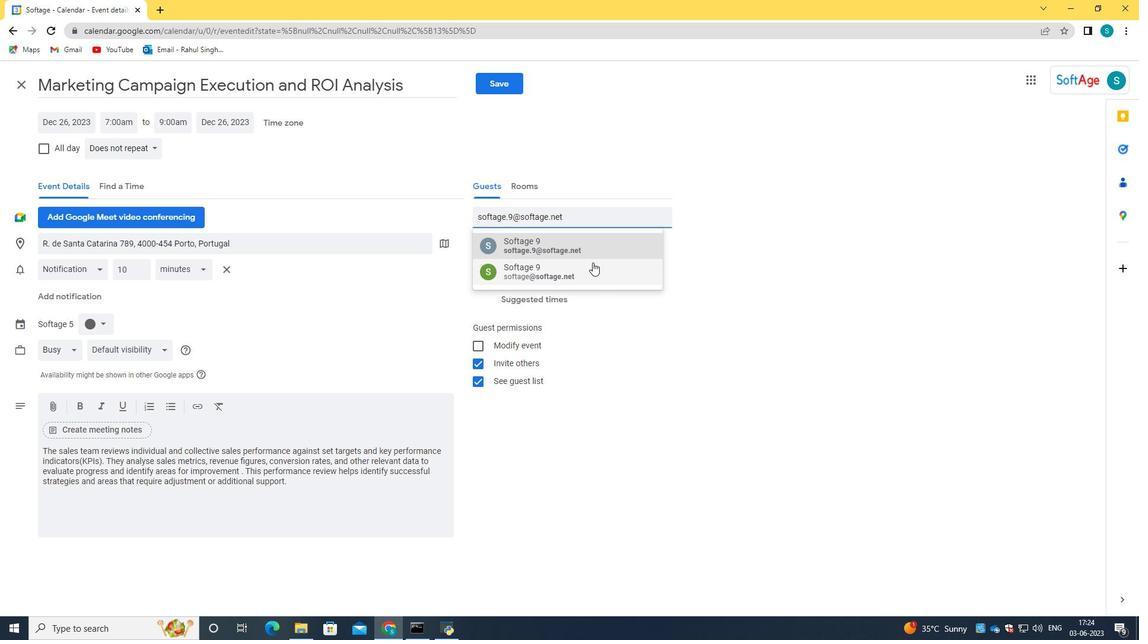 
Action: Mouse pressed left at (591, 252)
Screenshot: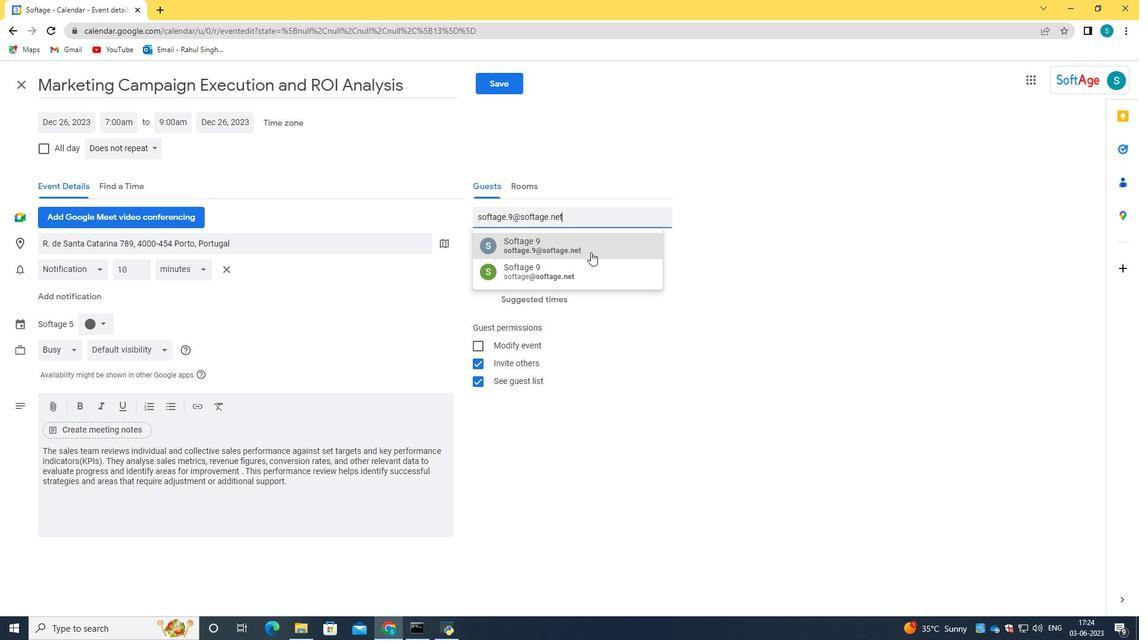 
Action: Mouse moved to (144, 149)
Screenshot: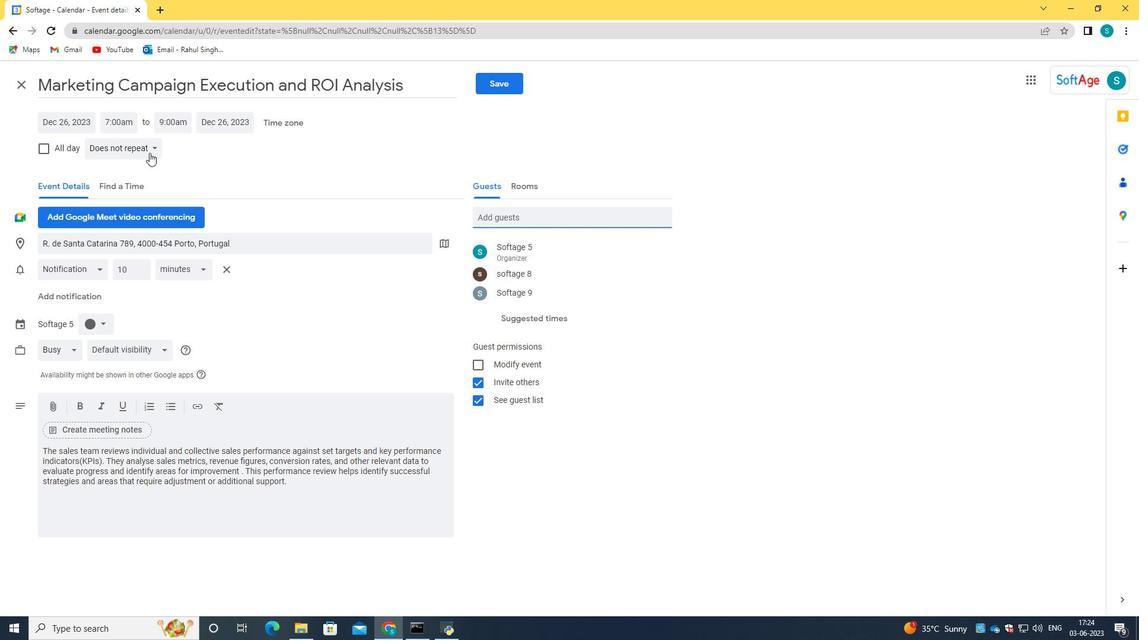 
Action: Mouse pressed left at (144, 149)
Screenshot: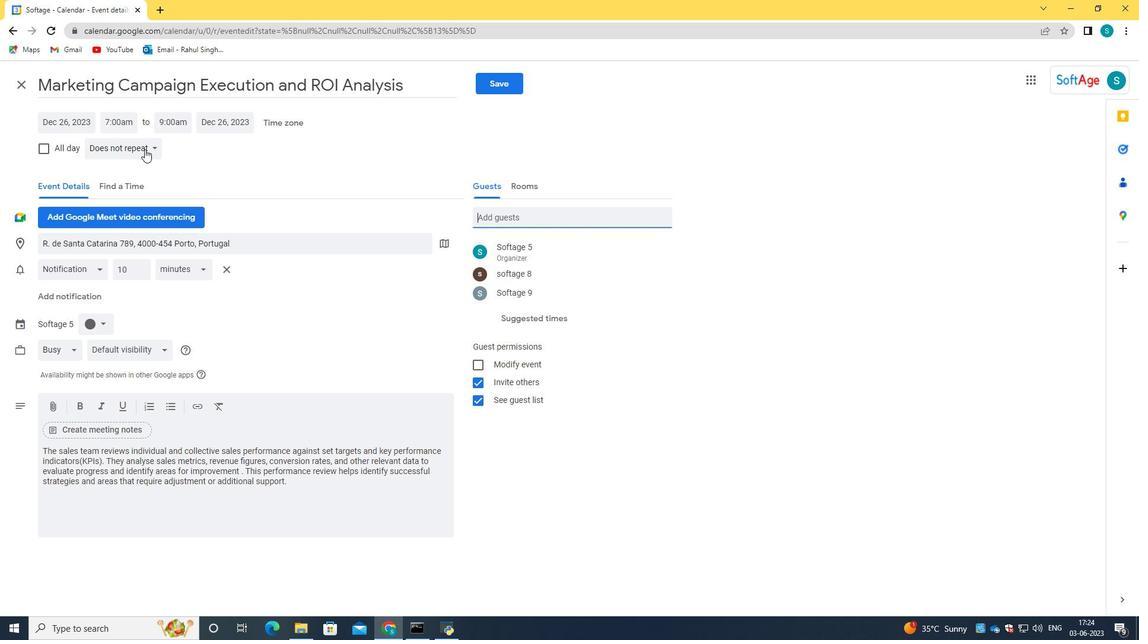 
Action: Mouse moved to (141, 153)
Screenshot: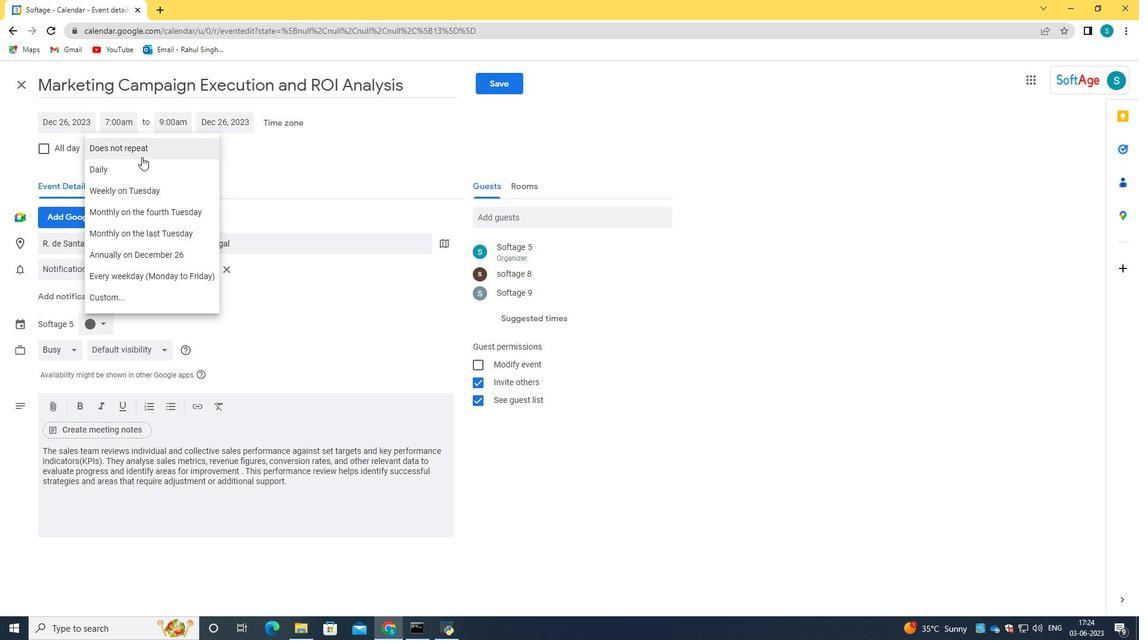 
Action: Mouse pressed left at (141, 153)
Screenshot: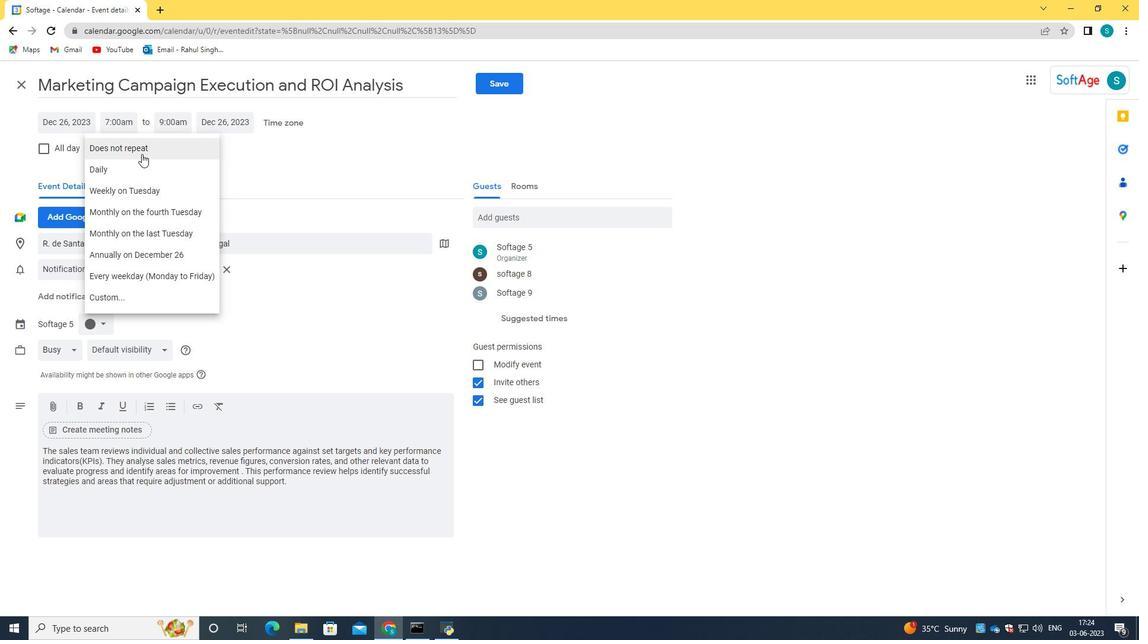 
Action: Mouse moved to (487, 77)
Screenshot: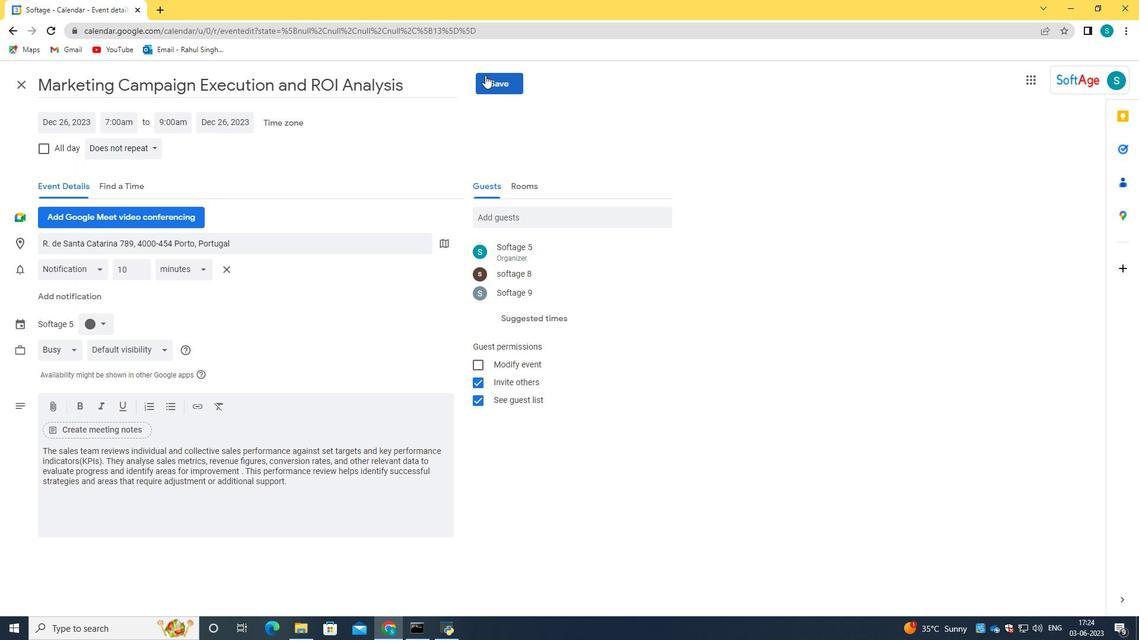 
Action: Mouse pressed left at (487, 77)
Screenshot: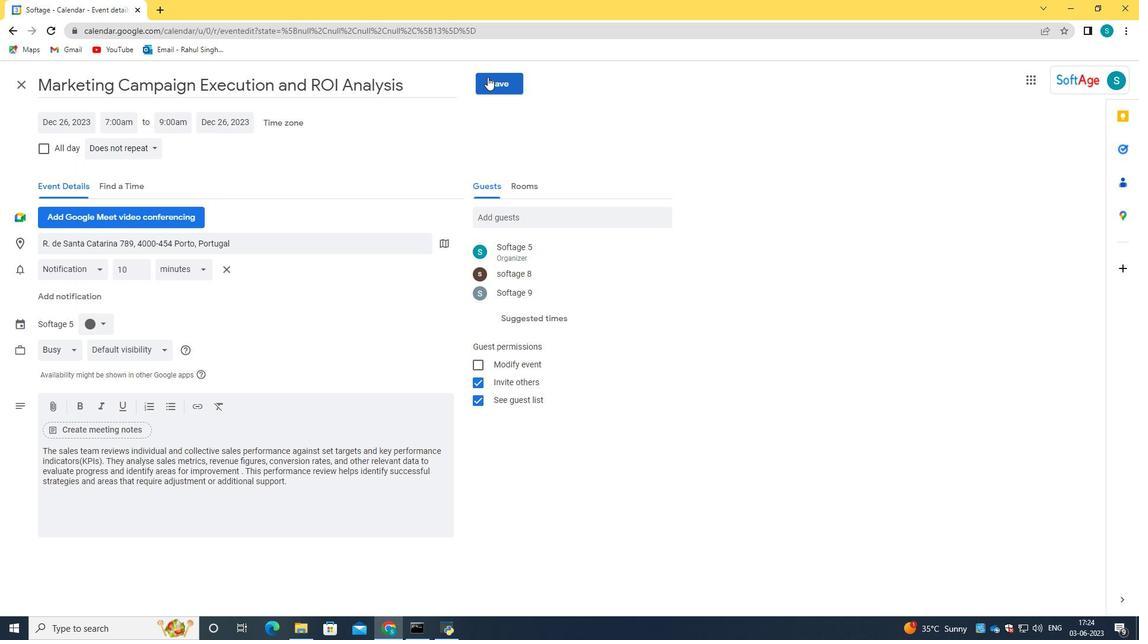 
Action: Mouse moved to (687, 370)
Screenshot: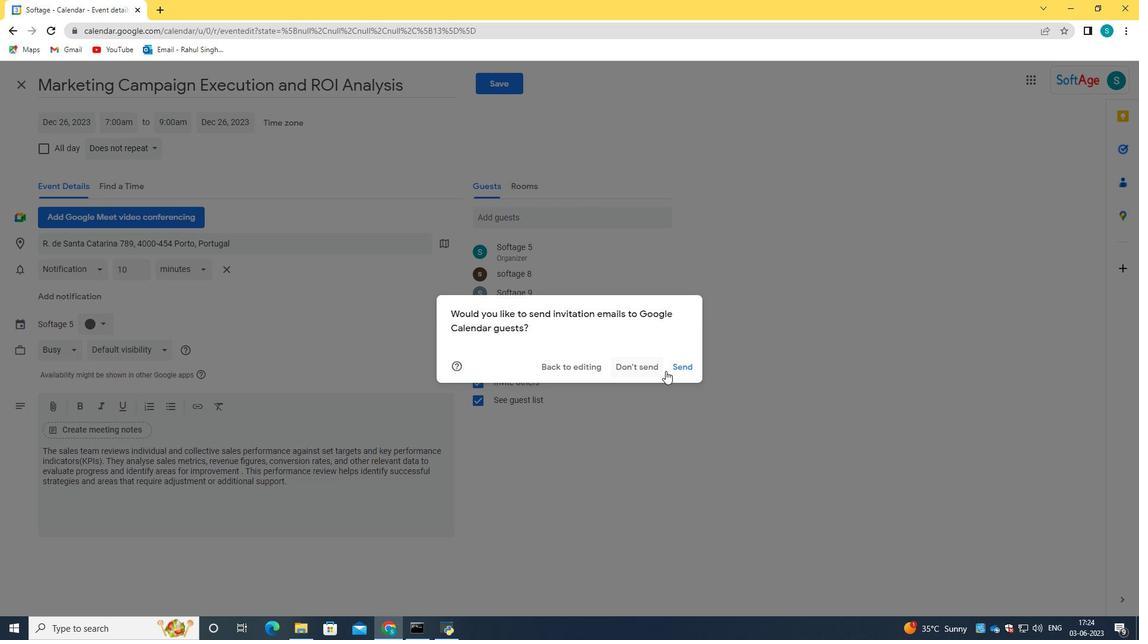 
Action: Mouse pressed left at (687, 370)
Screenshot: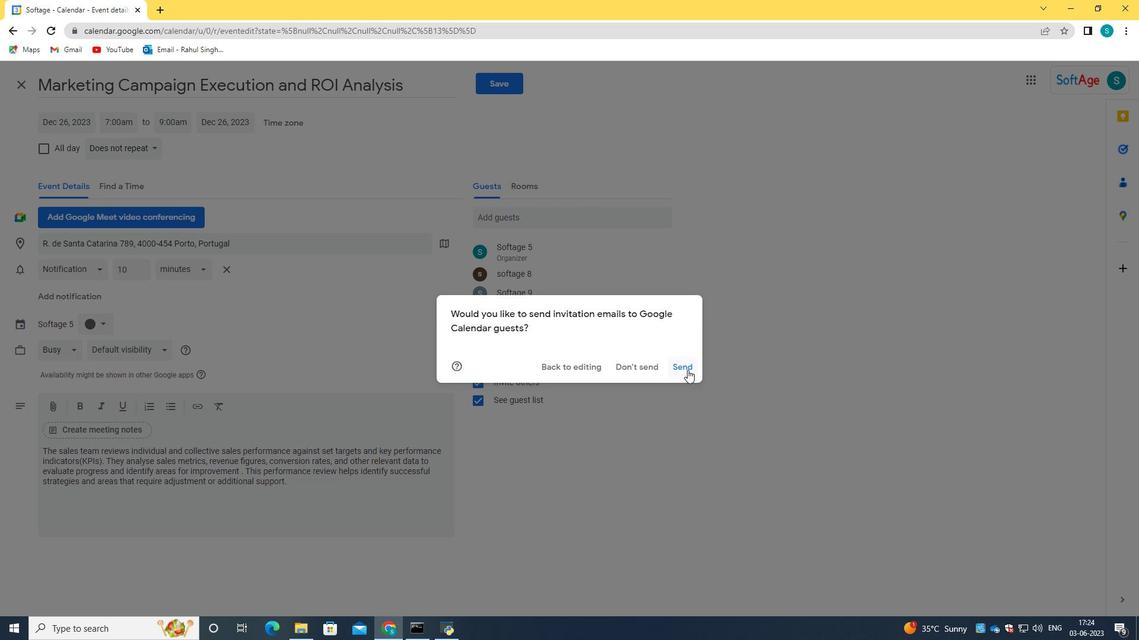 
Action: Mouse moved to (686, 369)
Screenshot: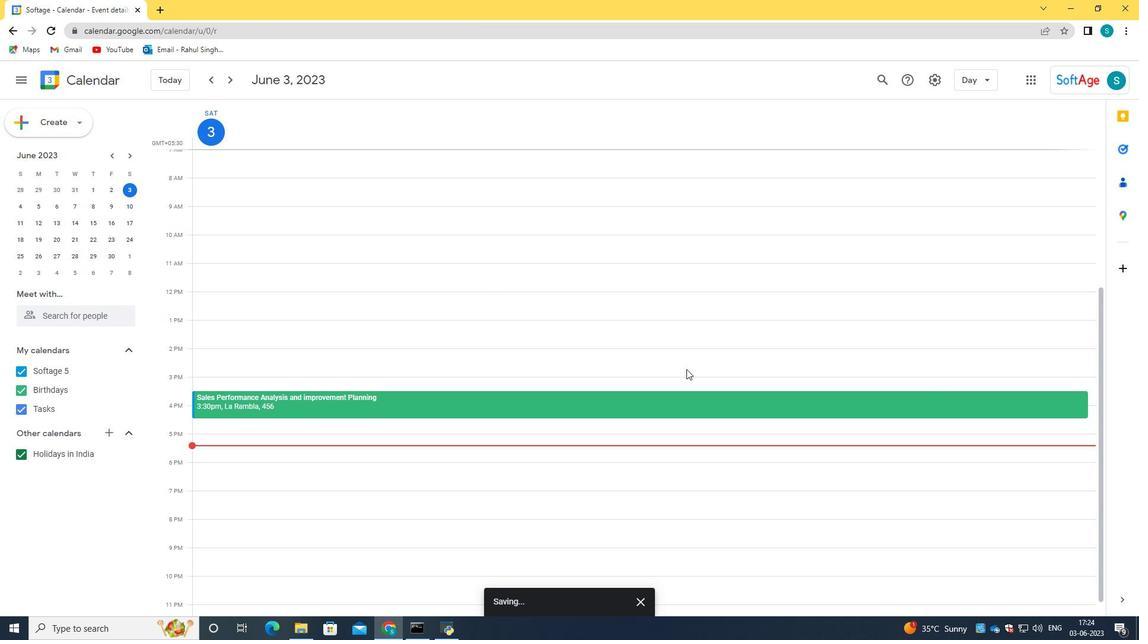 
